 Task: Look for space in Khurja, India from 9th July, 2023 to 16th July, 2023 for 2 adults, 1 child in price range Rs.8000 to Rs.16000. Place can be entire place with 2 bedrooms having 2 beds and 1 bathroom. Property type can be house, flat, guest house. Booking option can be shelf check-in. Required host language is English.
Action: Mouse moved to (439, 80)
Screenshot: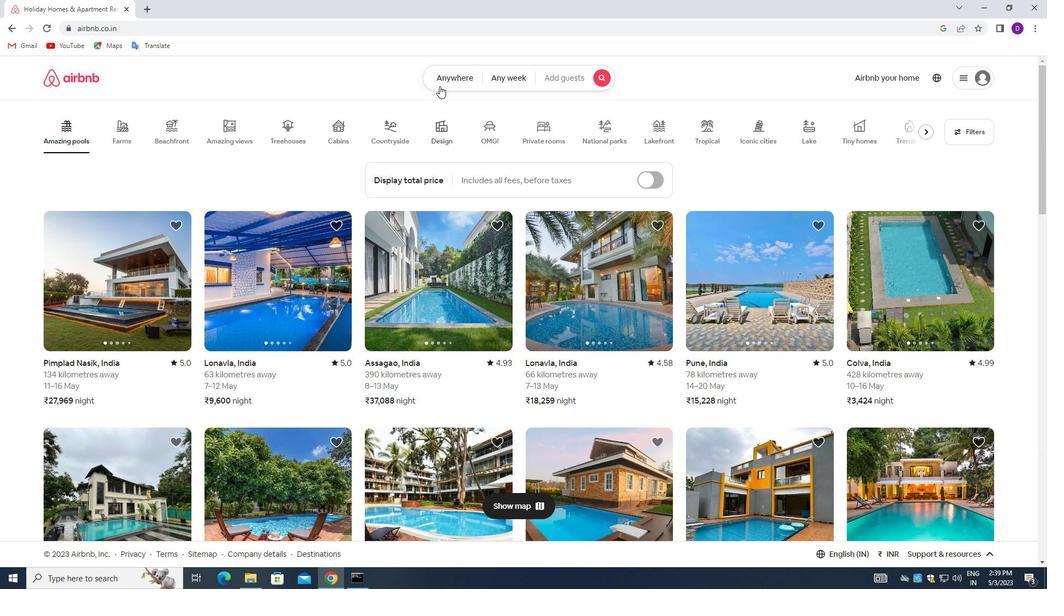 
Action: Mouse pressed left at (439, 80)
Screenshot: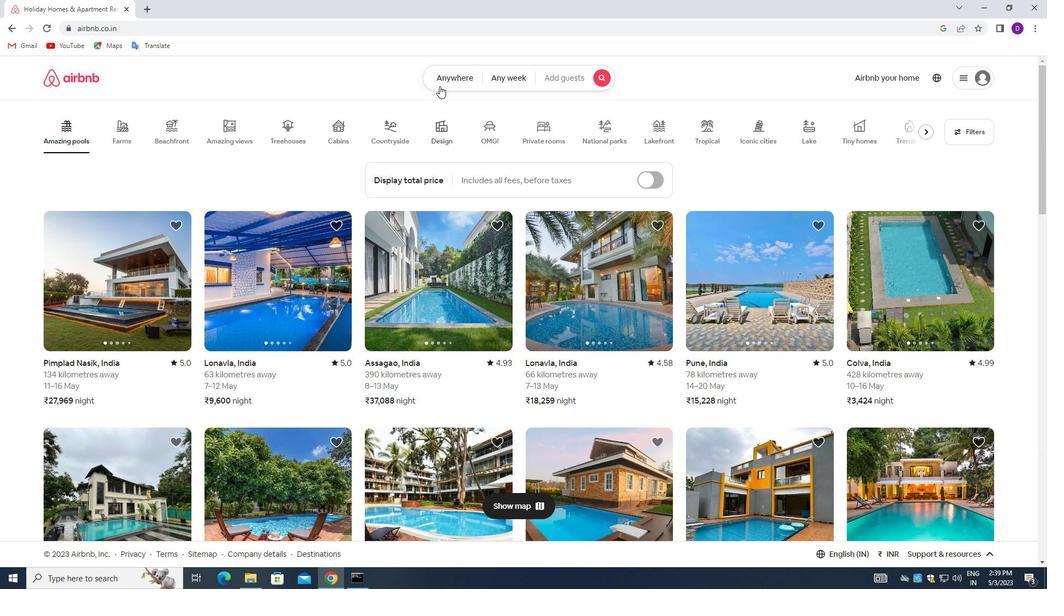 
Action: Mouse moved to (346, 124)
Screenshot: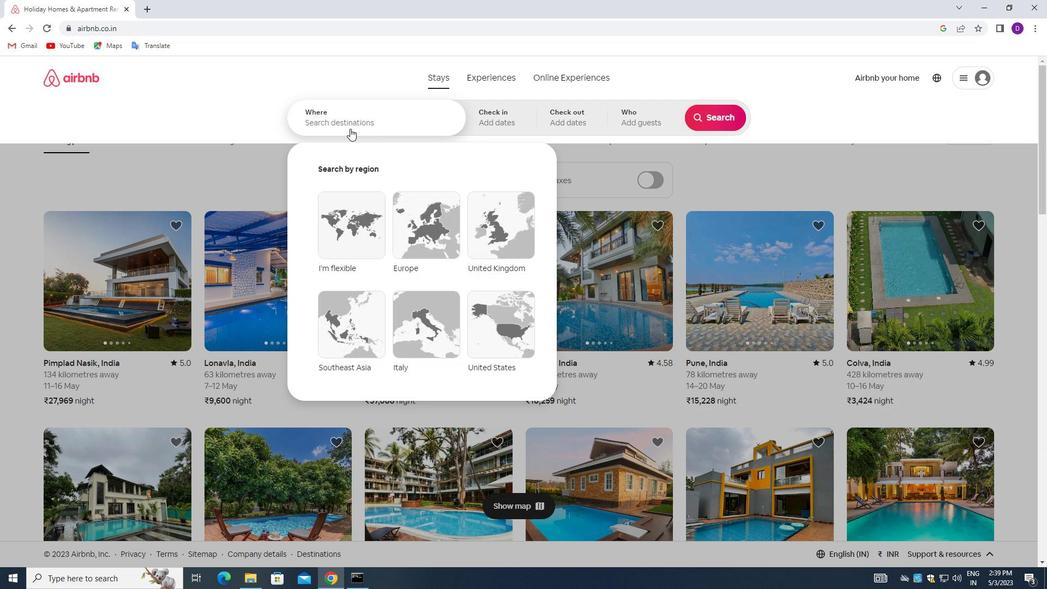 
Action: Mouse pressed left at (346, 124)
Screenshot: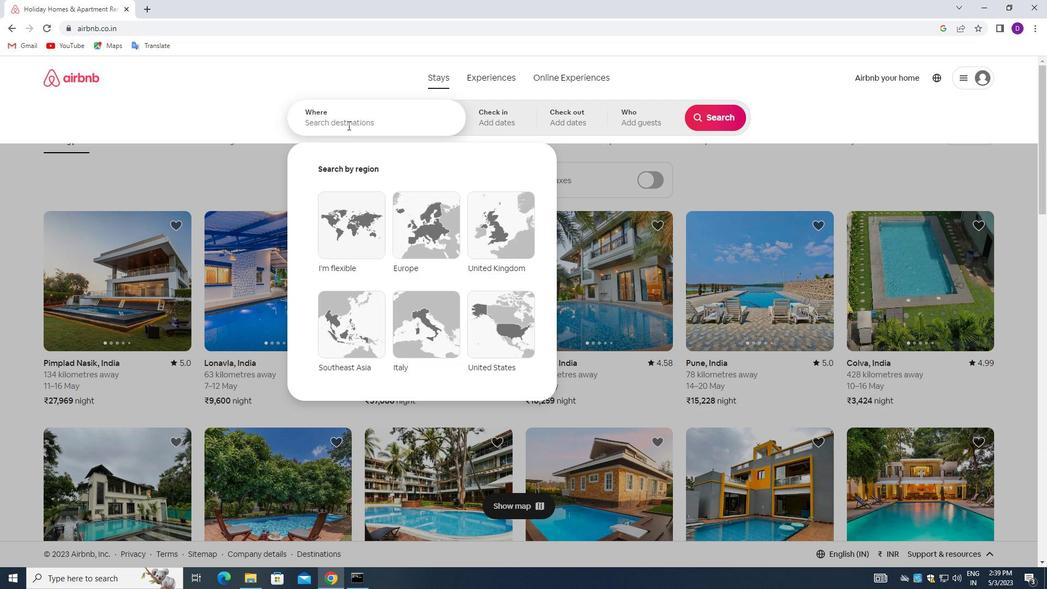 
Action: Mouse moved to (250, 111)
Screenshot: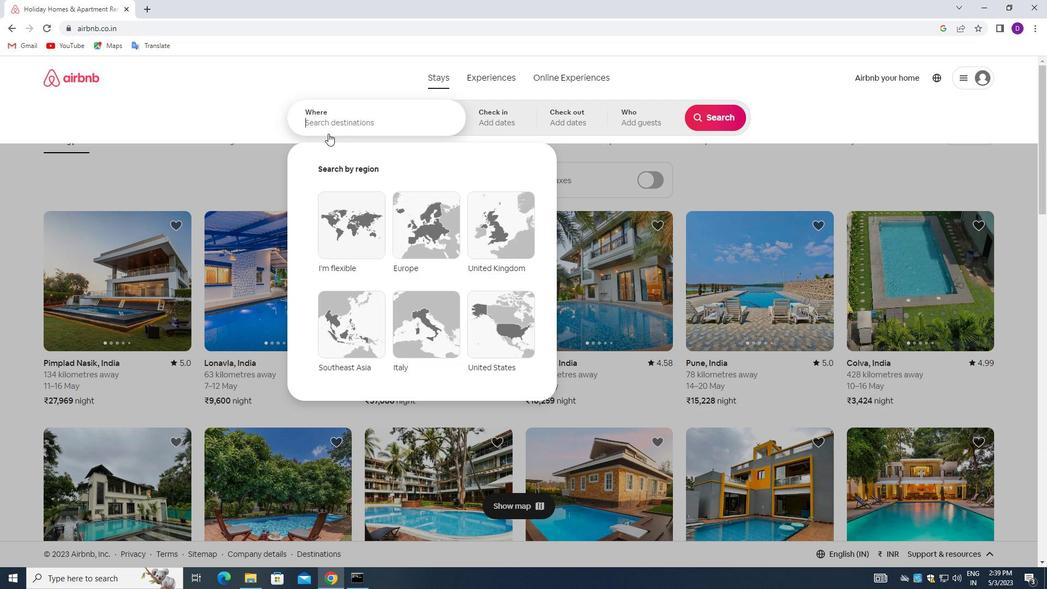 
Action: Key pressed <Key.shift>KHURJA,<Key.space><Key.shift>INDIA<Key.enter>
Screenshot: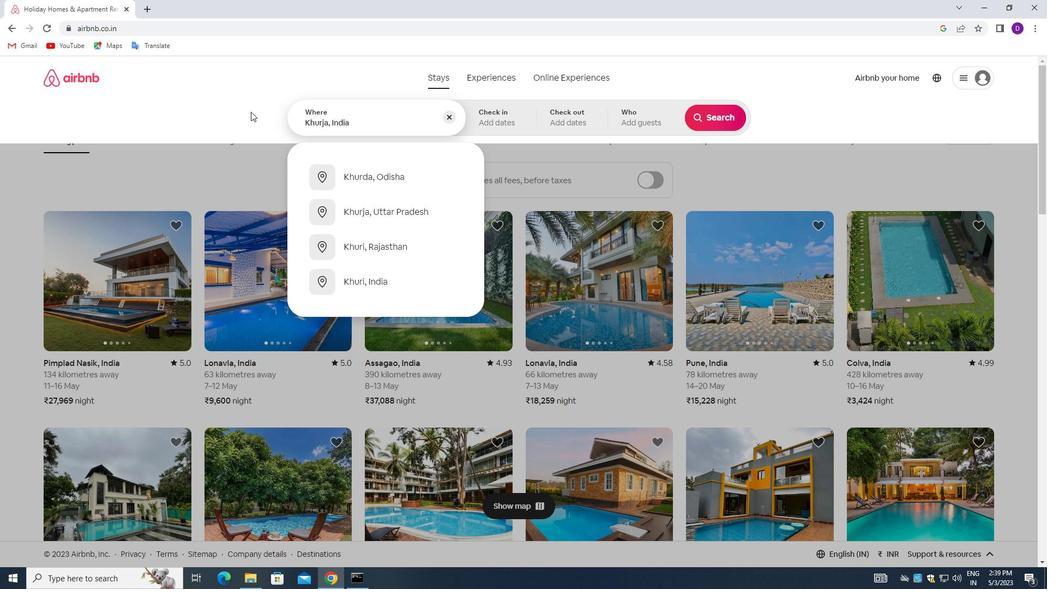 
Action: Mouse moved to (714, 202)
Screenshot: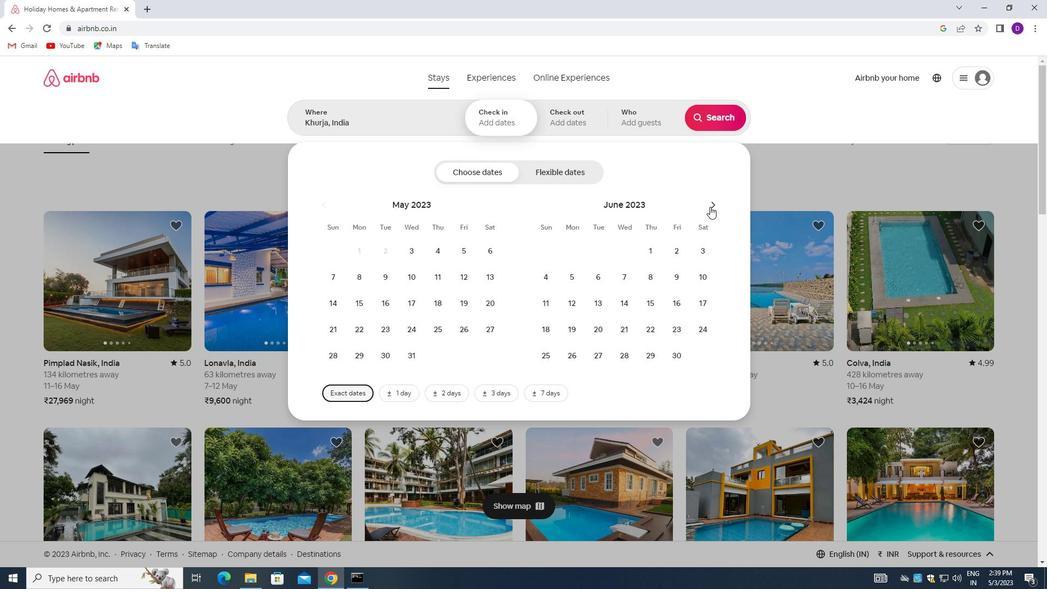 
Action: Mouse pressed left at (714, 202)
Screenshot: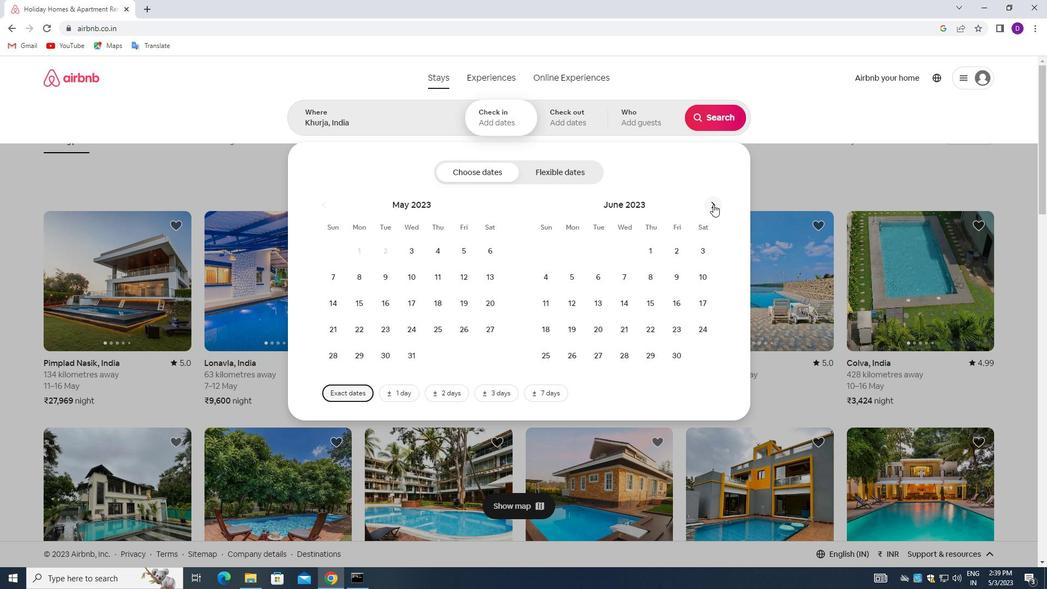 
Action: Mouse moved to (554, 301)
Screenshot: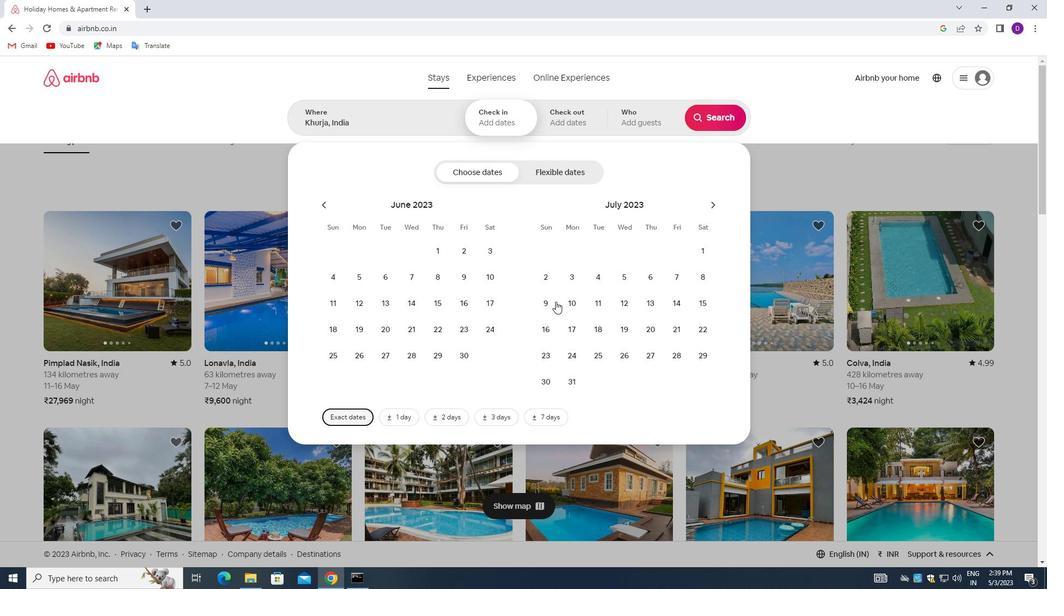 
Action: Mouse pressed left at (554, 301)
Screenshot: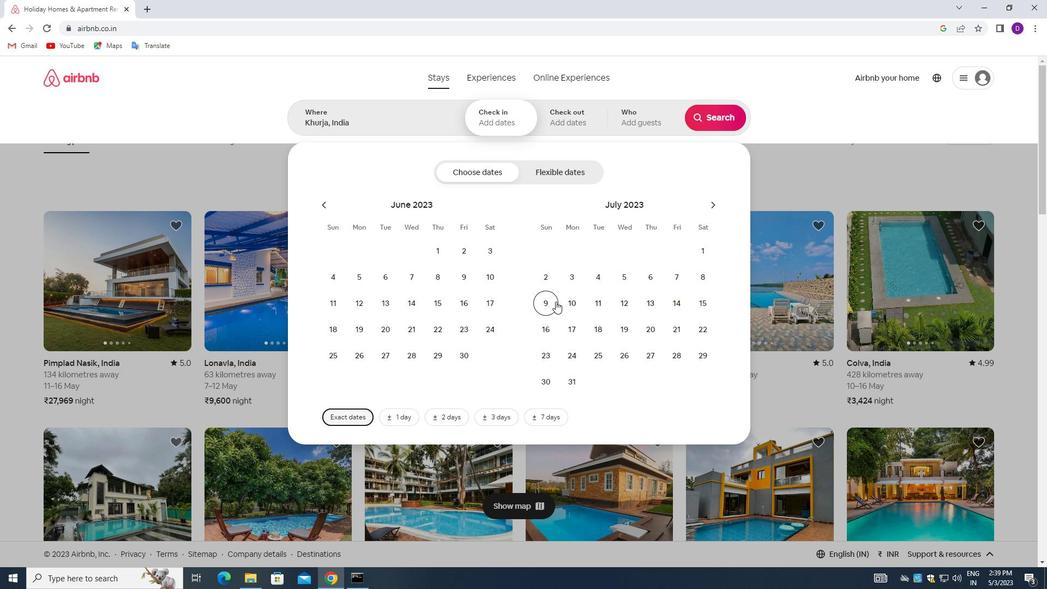 
Action: Mouse moved to (547, 328)
Screenshot: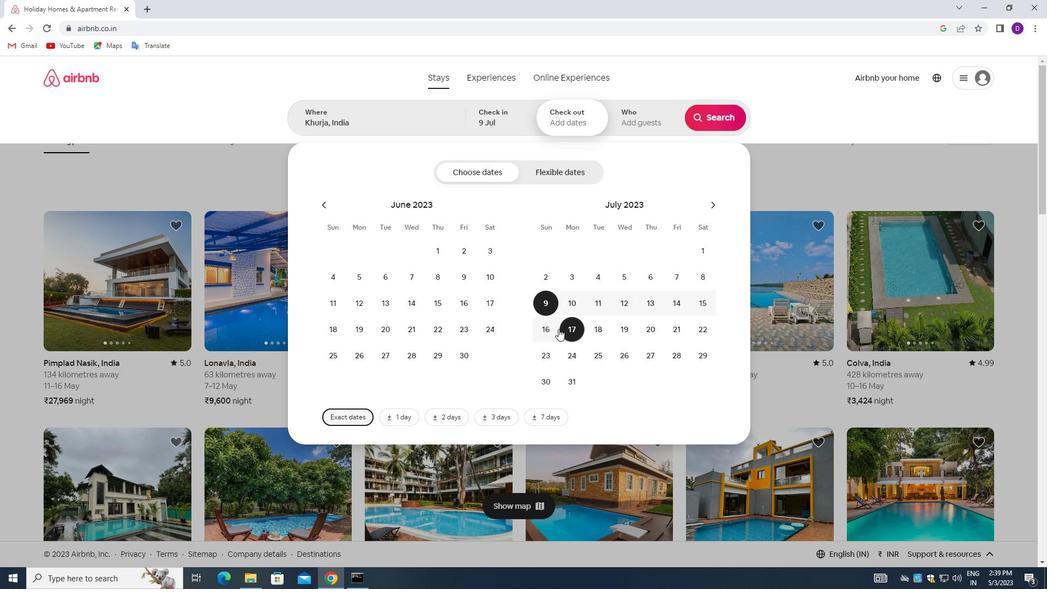 
Action: Mouse pressed left at (547, 328)
Screenshot: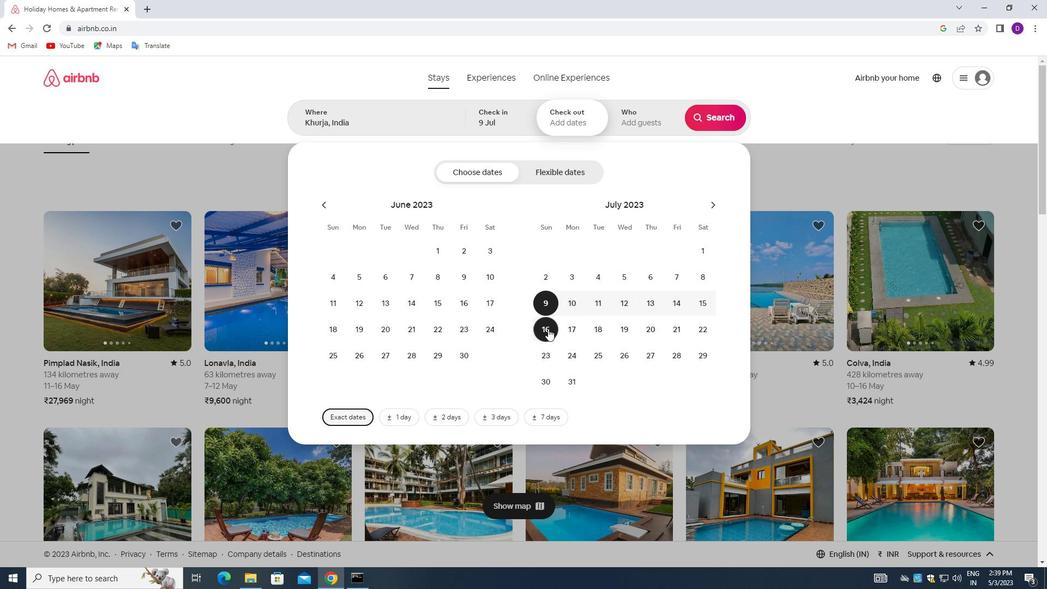 
Action: Mouse moved to (633, 118)
Screenshot: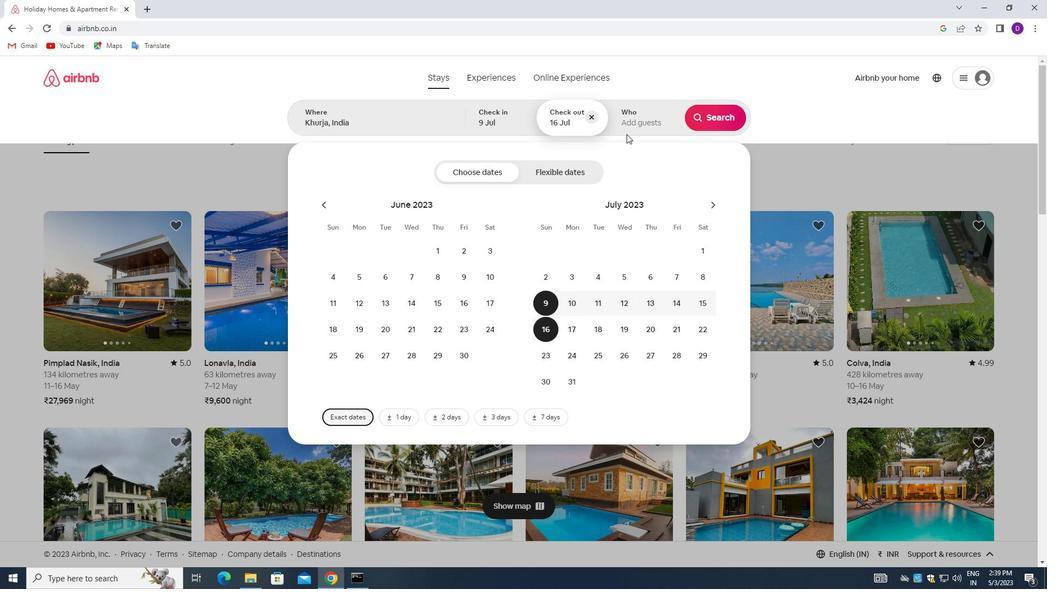 
Action: Mouse pressed left at (633, 118)
Screenshot: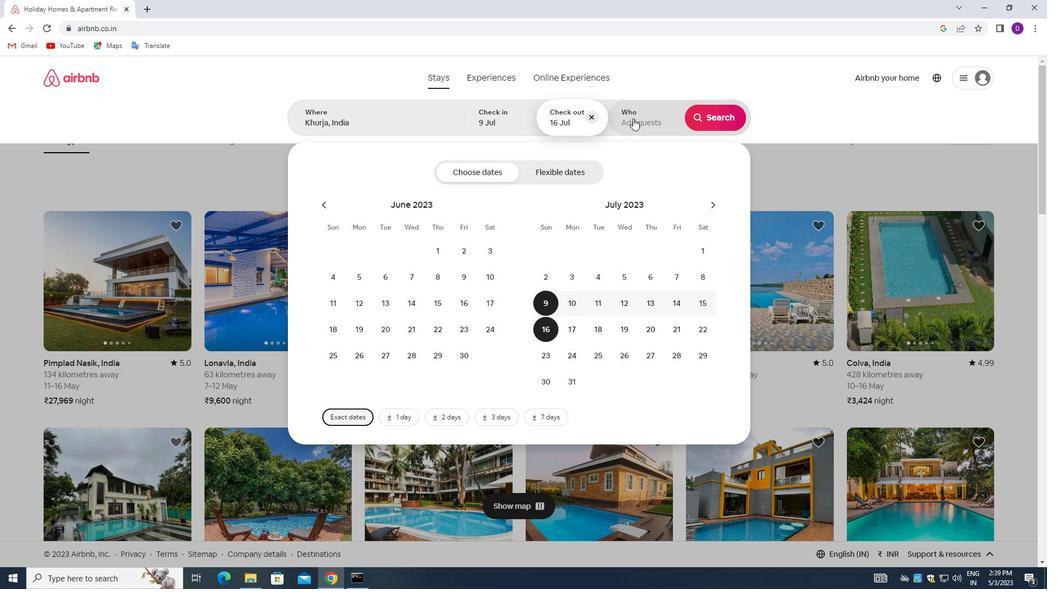 
Action: Mouse moved to (721, 169)
Screenshot: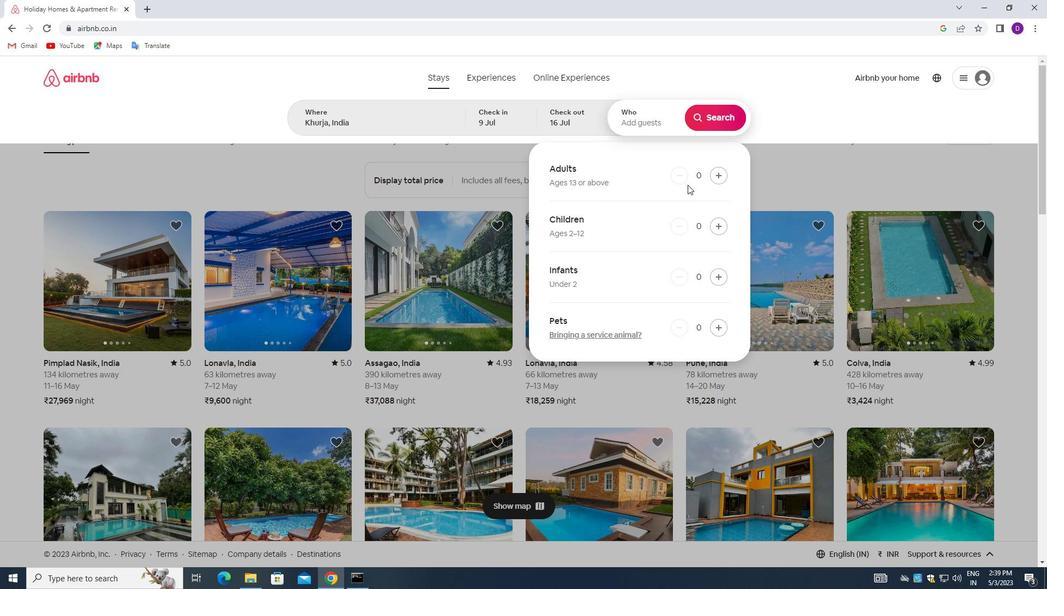 
Action: Mouse pressed left at (721, 169)
Screenshot: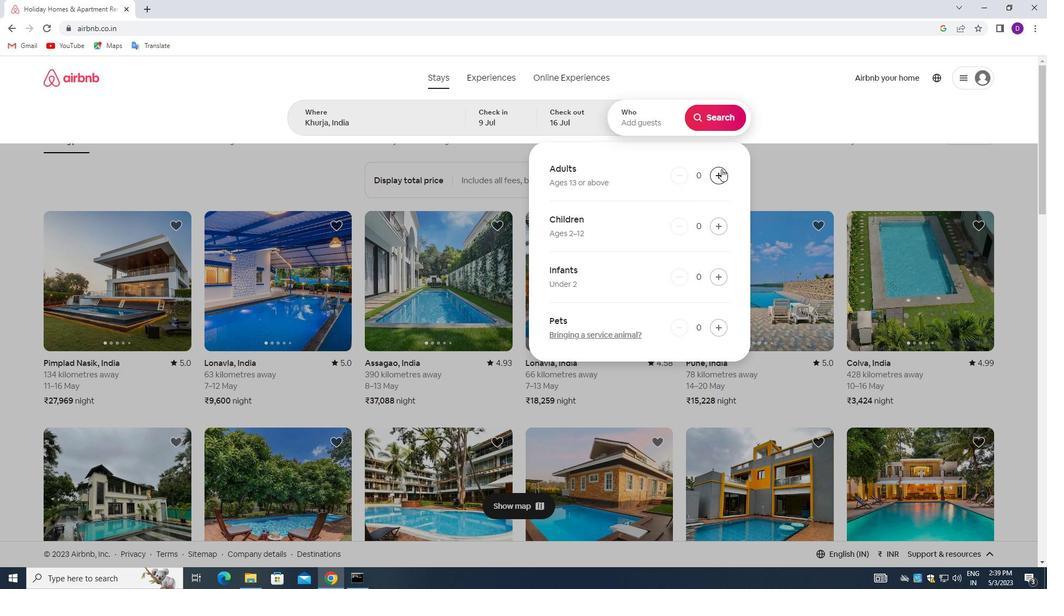 
Action: Mouse moved to (722, 169)
Screenshot: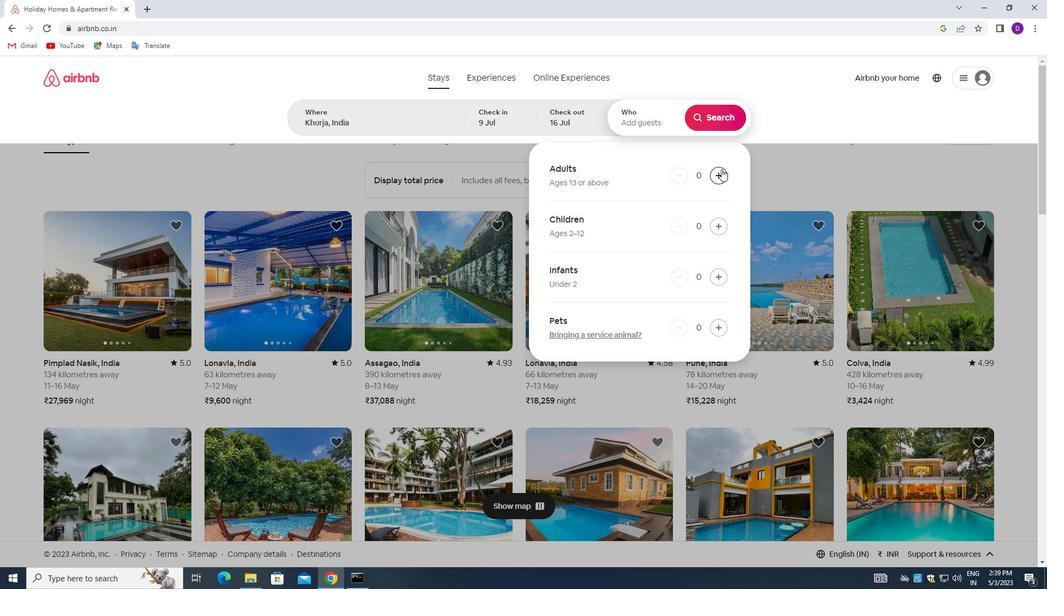 
Action: Mouse pressed left at (722, 169)
Screenshot: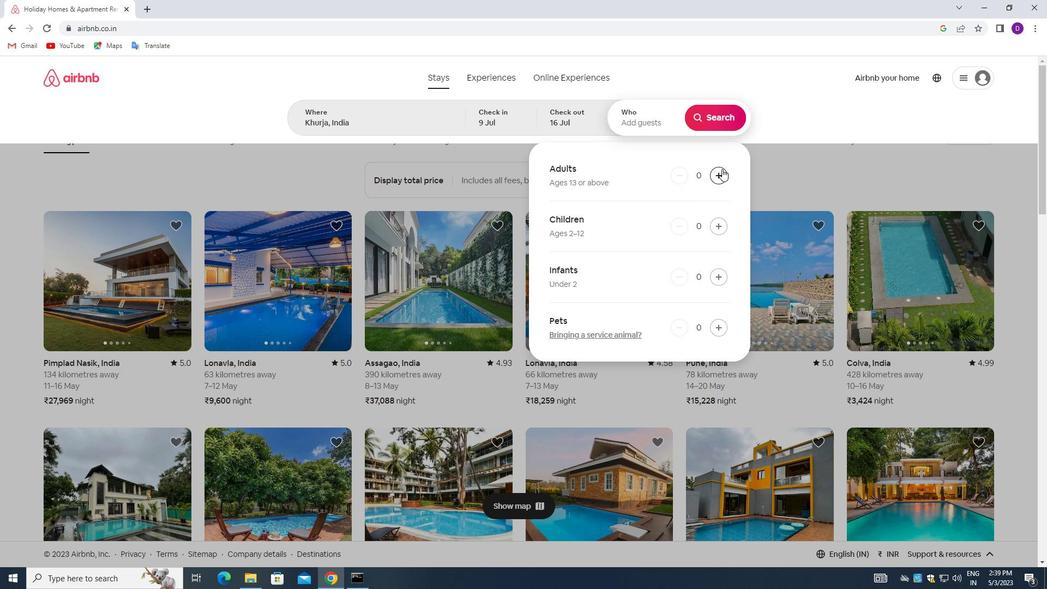 
Action: Mouse moved to (719, 222)
Screenshot: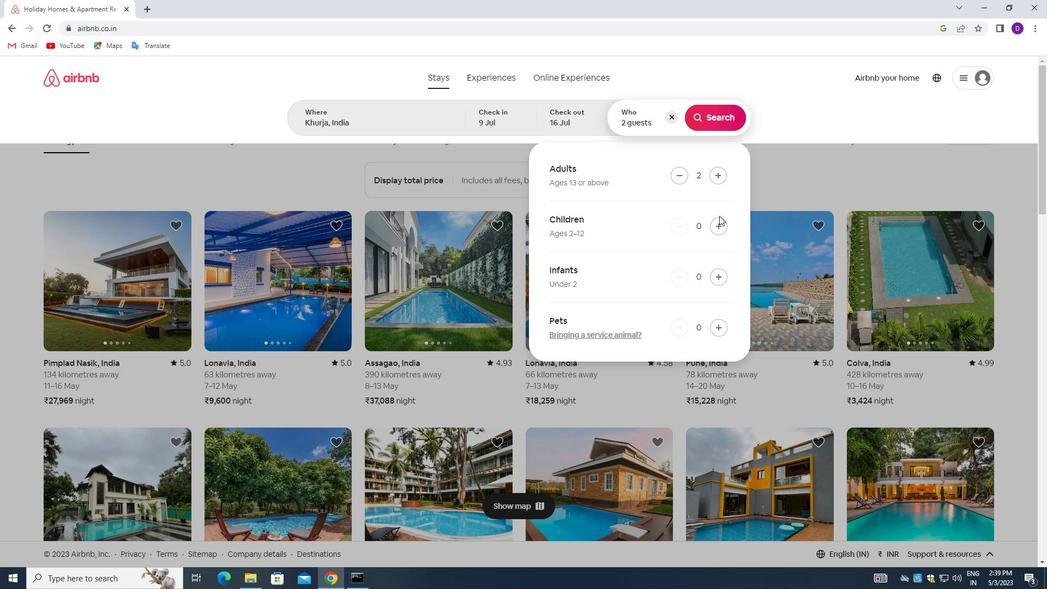 
Action: Mouse pressed left at (719, 222)
Screenshot: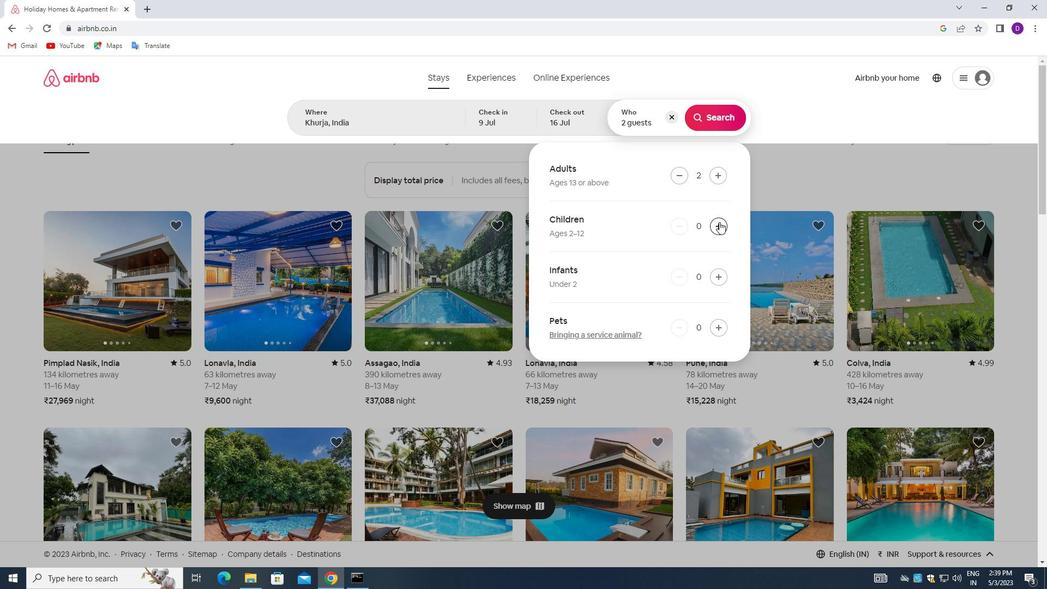 
Action: Mouse moved to (705, 118)
Screenshot: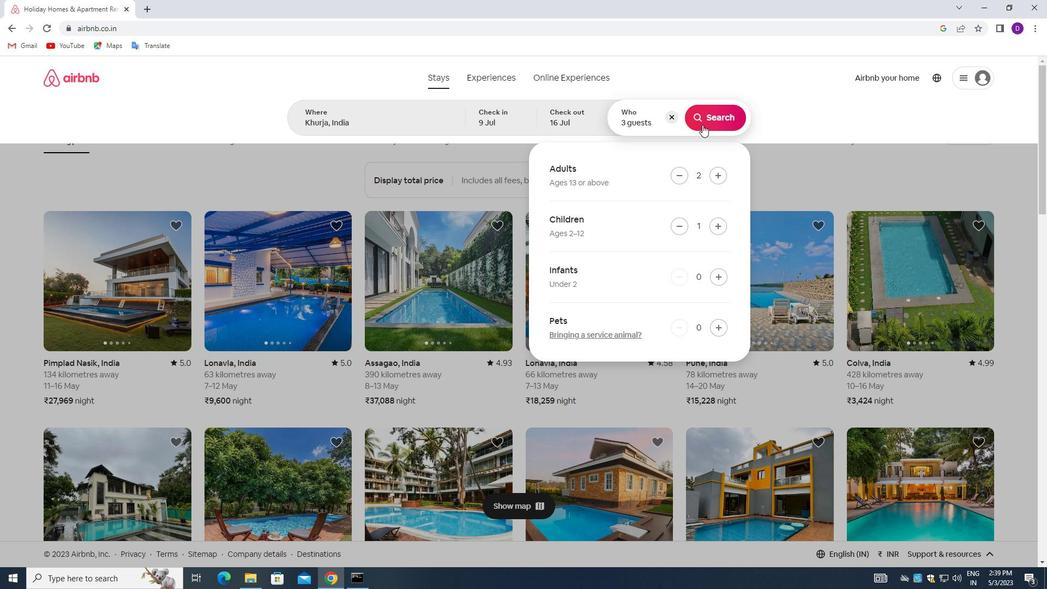 
Action: Mouse pressed left at (705, 118)
Screenshot: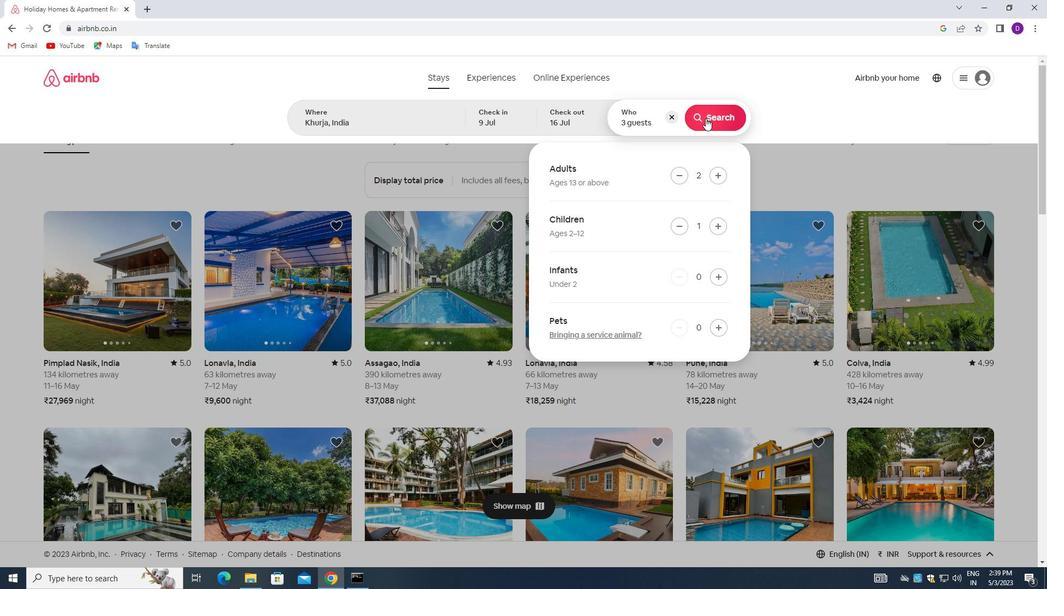 
Action: Mouse moved to (989, 123)
Screenshot: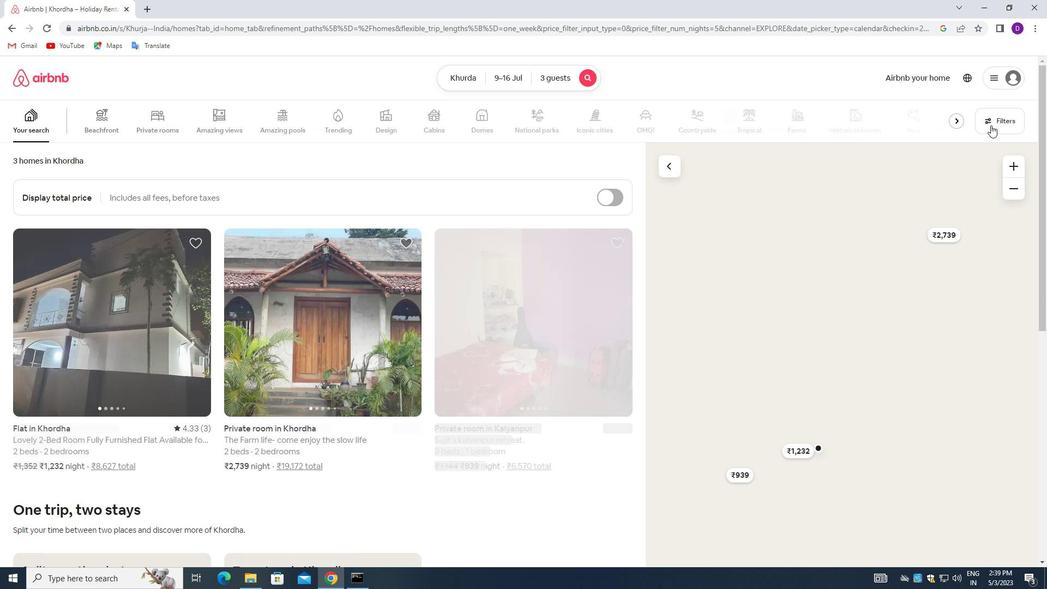 
Action: Mouse pressed left at (989, 123)
Screenshot: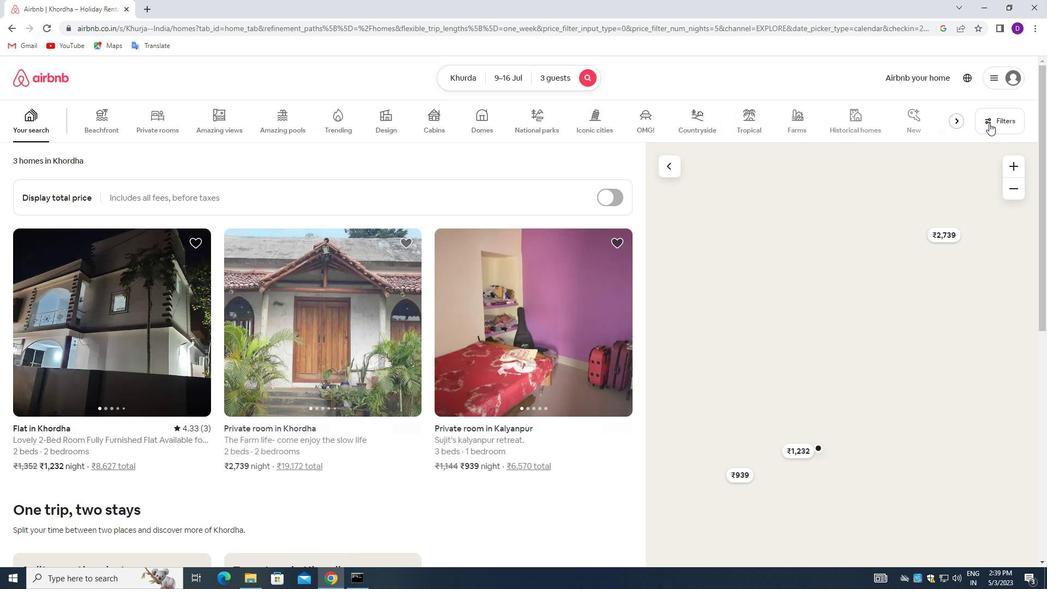 
Action: Mouse moved to (392, 259)
Screenshot: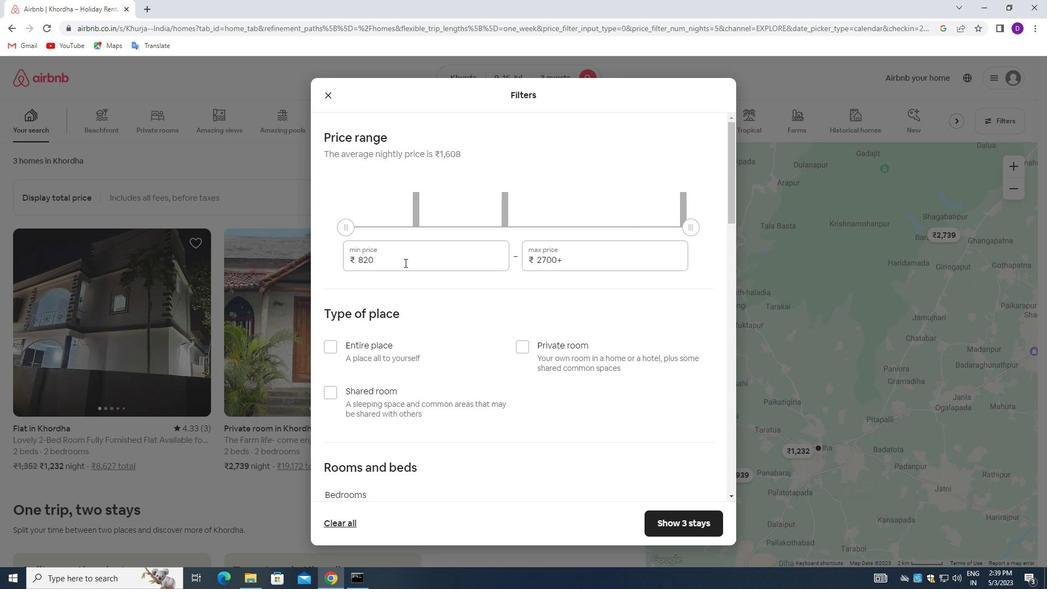 
Action: Mouse pressed left at (392, 259)
Screenshot: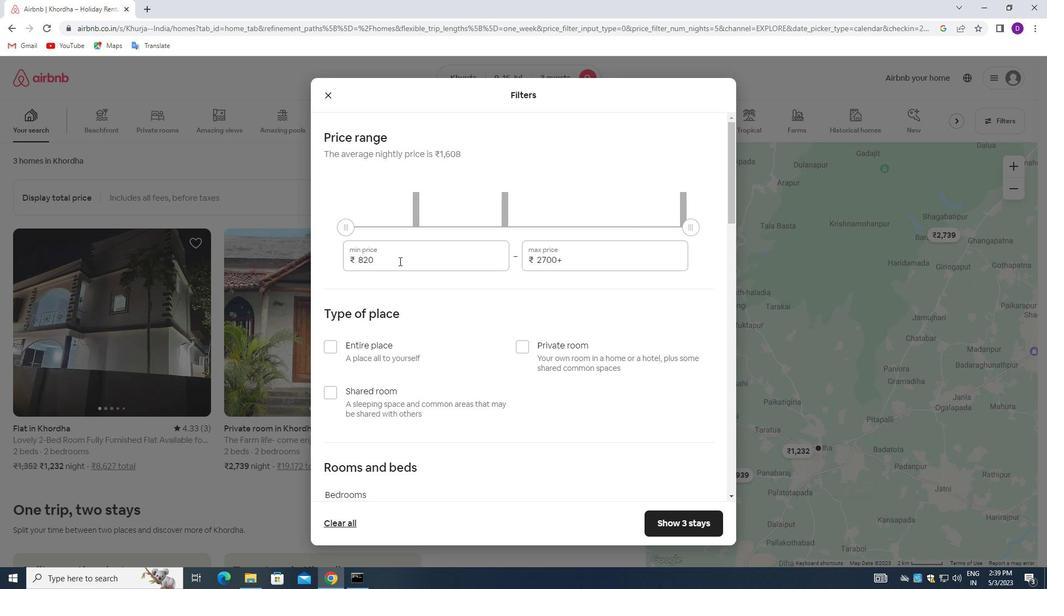 
Action: Mouse pressed left at (392, 259)
Screenshot: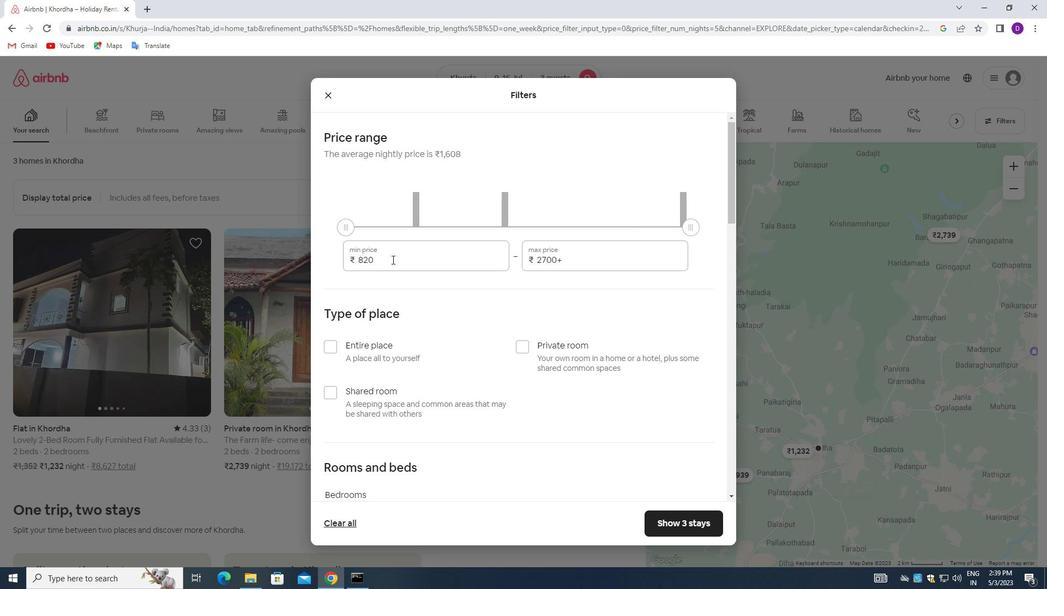 
Action: Key pressed 8000<Key.tab>16000
Screenshot: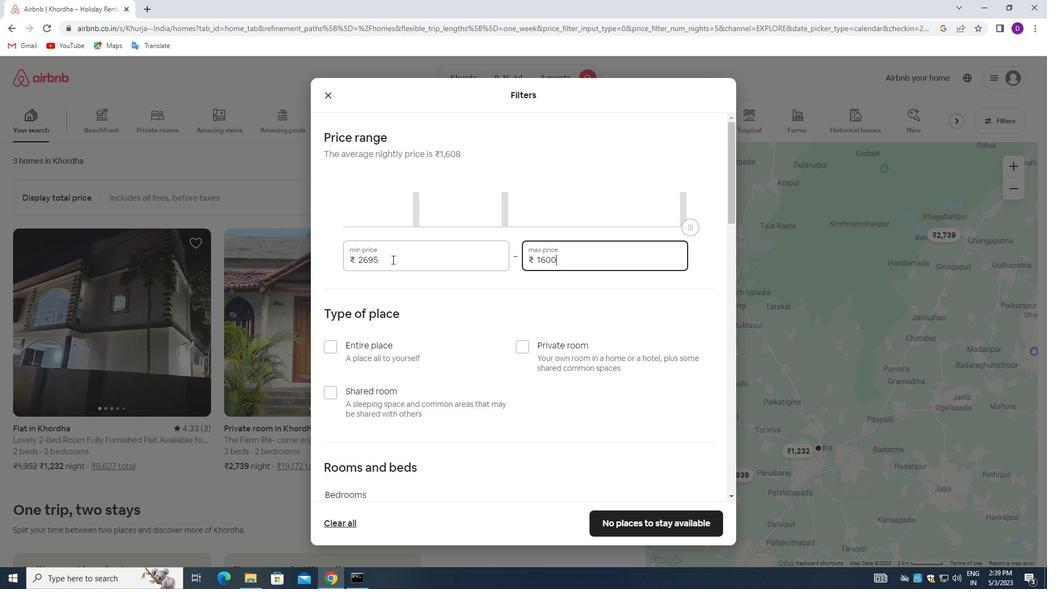 
Action: Mouse moved to (469, 341)
Screenshot: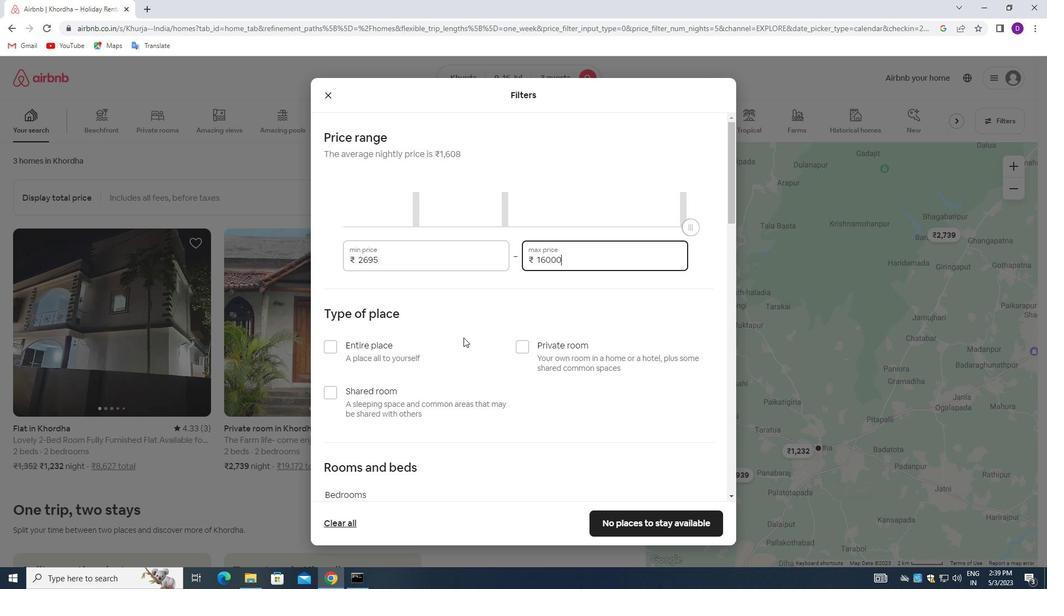 
Action: Mouse scrolled (469, 340) with delta (0, 0)
Screenshot: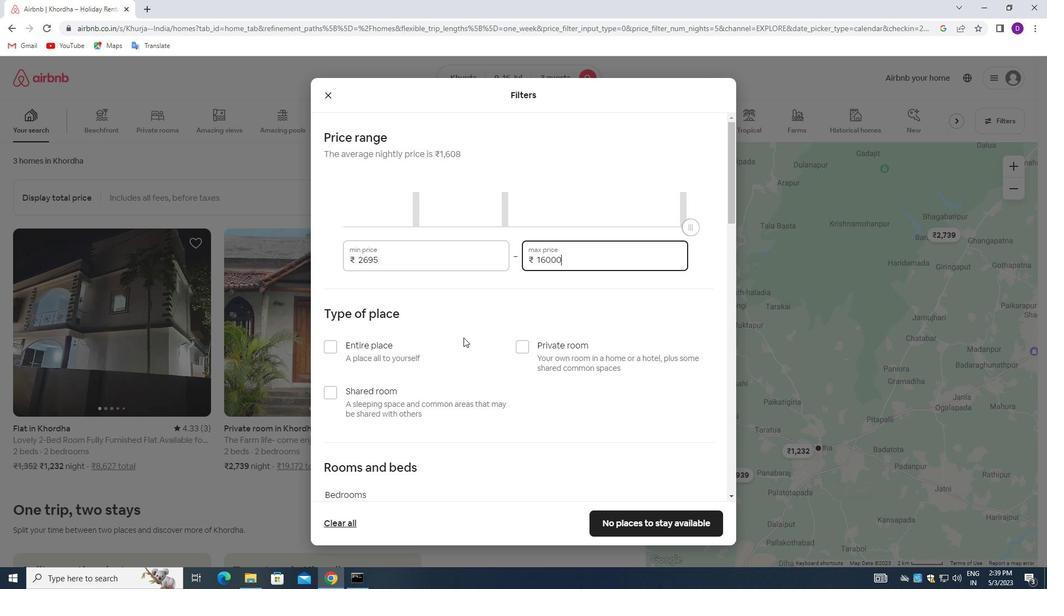 
Action: Mouse scrolled (469, 340) with delta (0, 0)
Screenshot: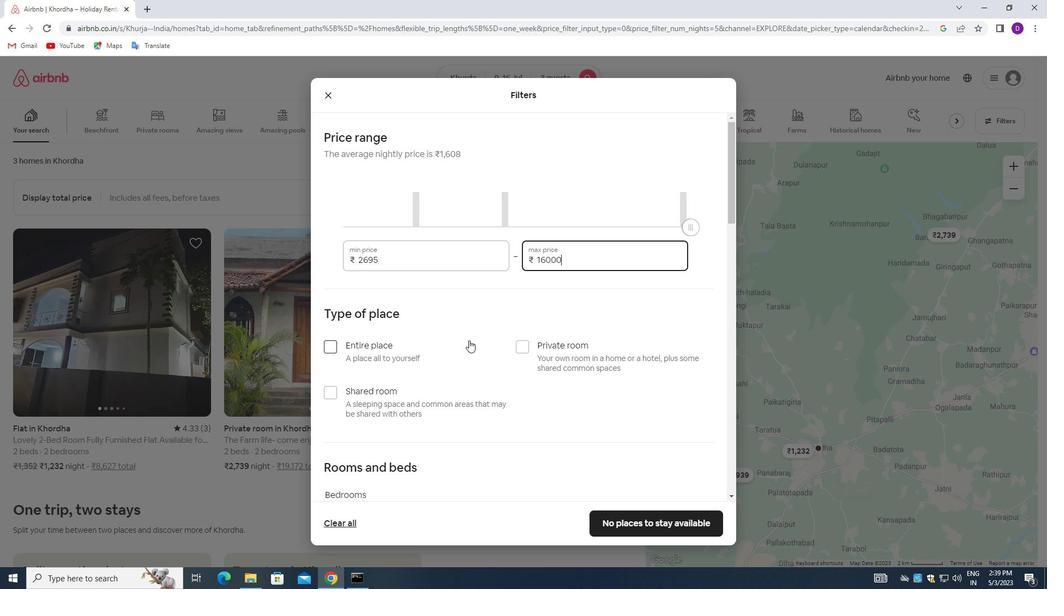 
Action: Mouse moved to (330, 239)
Screenshot: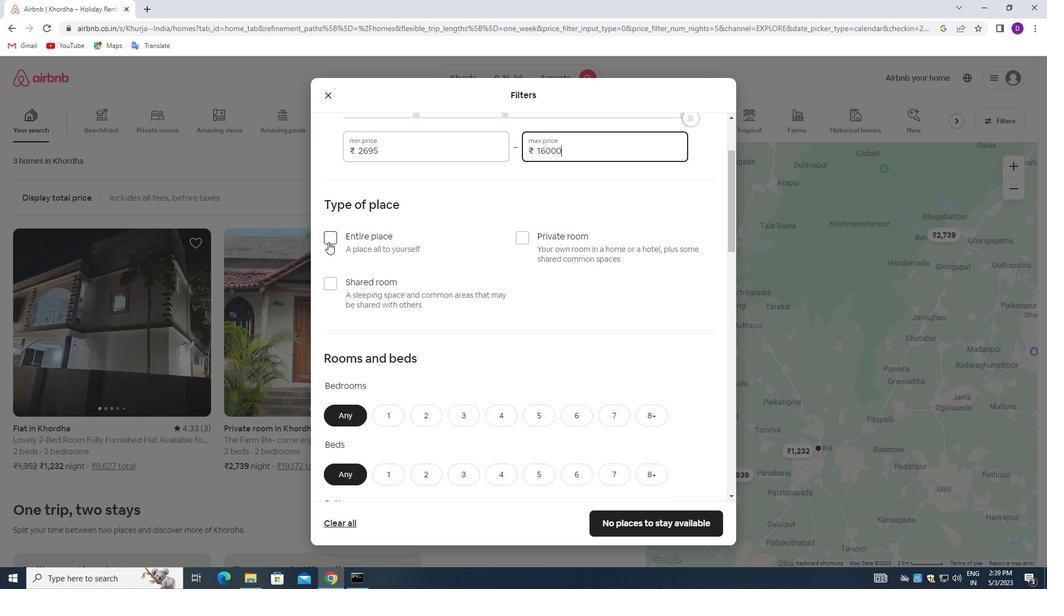 
Action: Mouse pressed left at (330, 239)
Screenshot: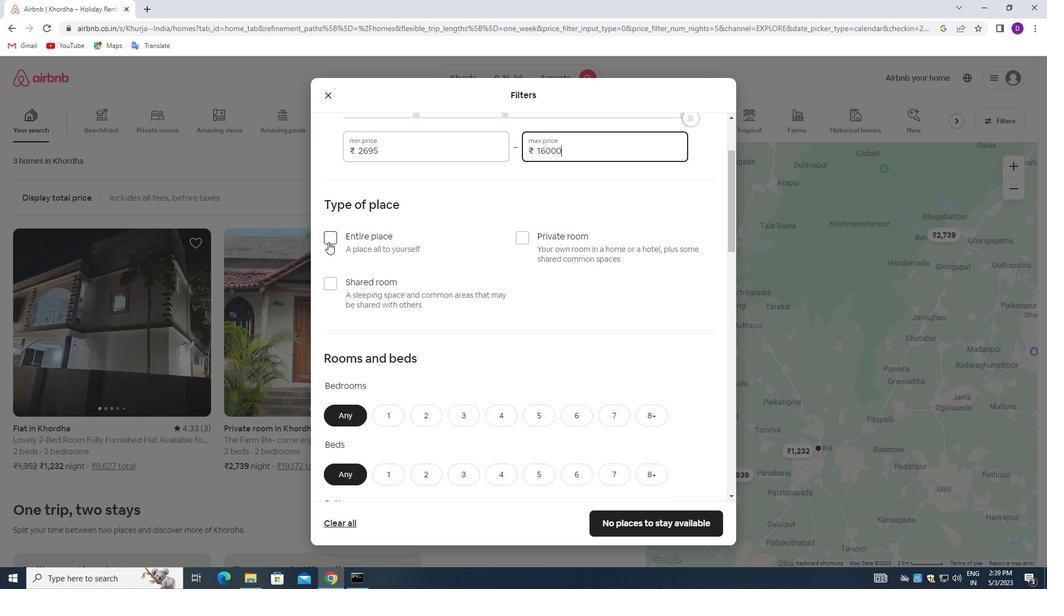 
Action: Mouse moved to (452, 318)
Screenshot: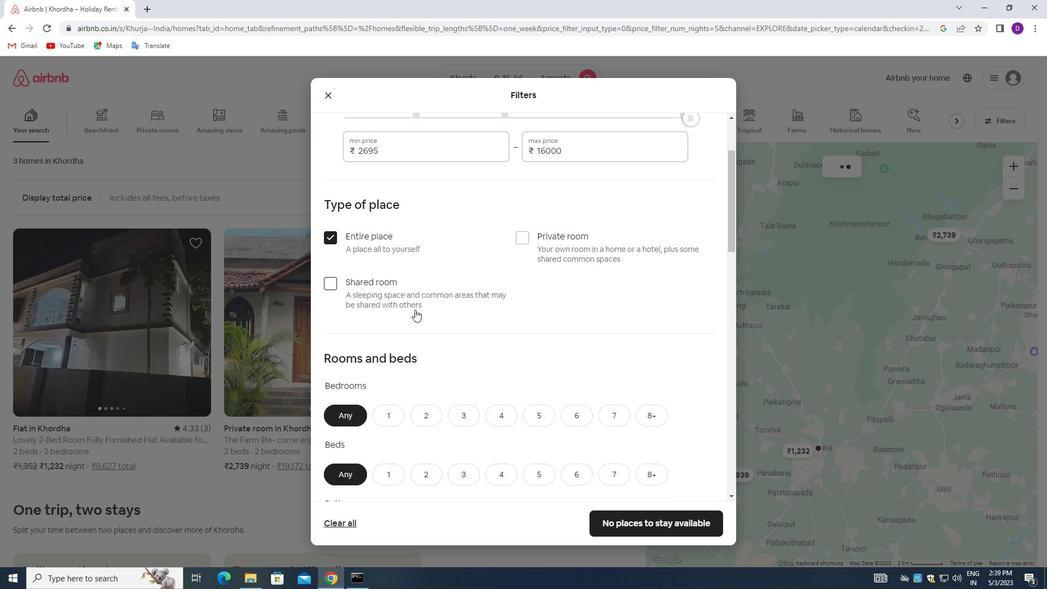 
Action: Mouse scrolled (452, 318) with delta (0, 0)
Screenshot: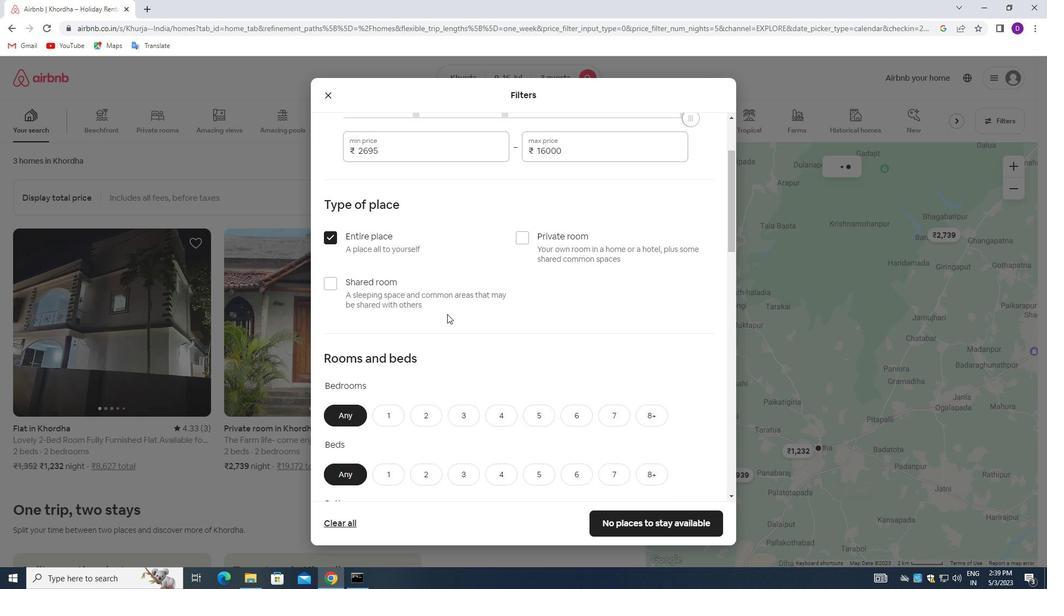 
Action: Mouse moved to (452, 320)
Screenshot: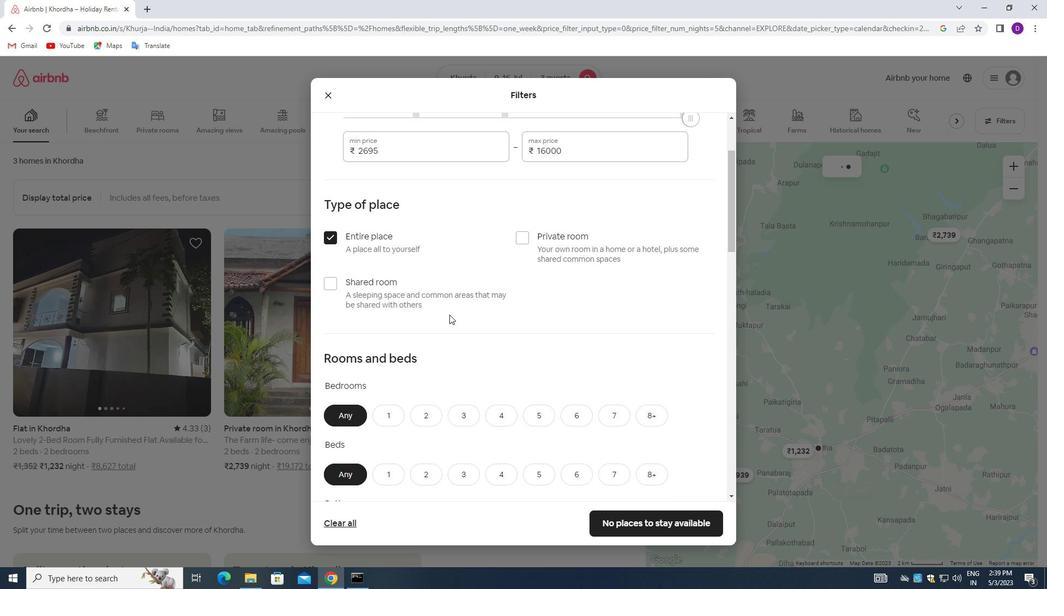 
Action: Mouse scrolled (452, 320) with delta (0, 0)
Screenshot: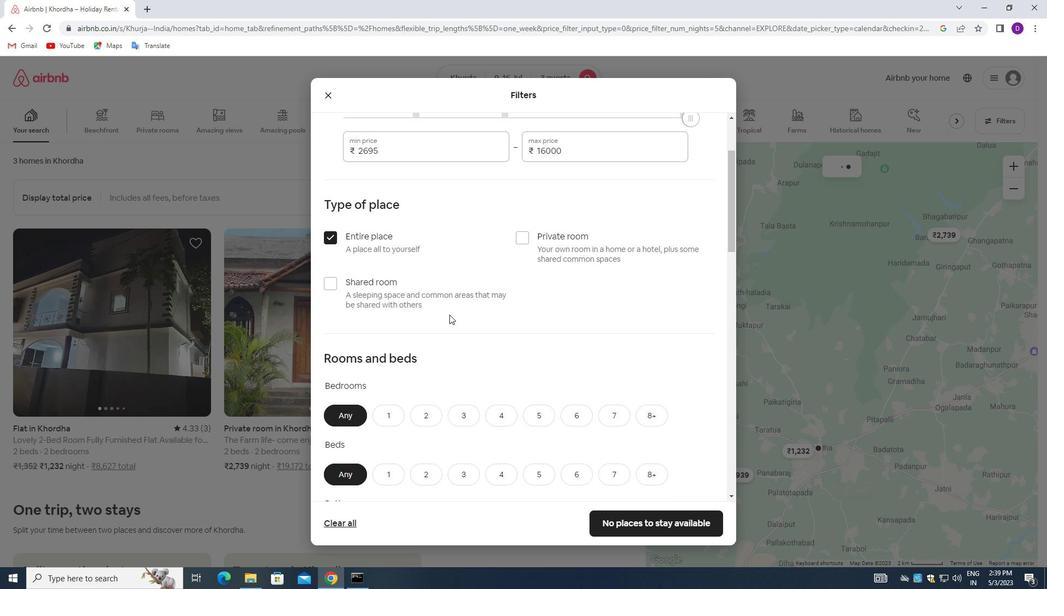 
Action: Mouse moved to (431, 307)
Screenshot: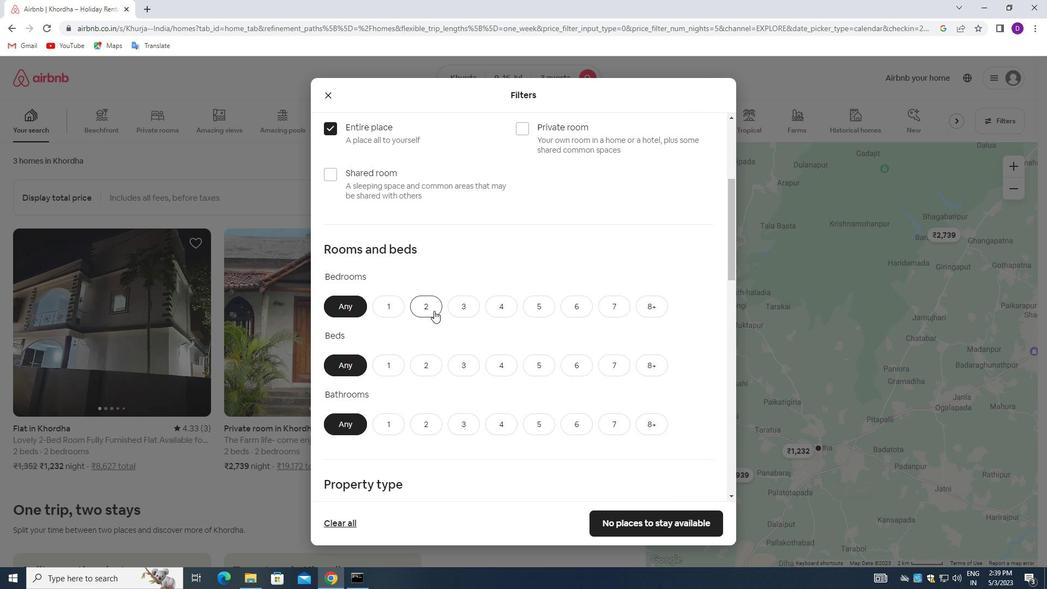
Action: Mouse pressed left at (431, 307)
Screenshot: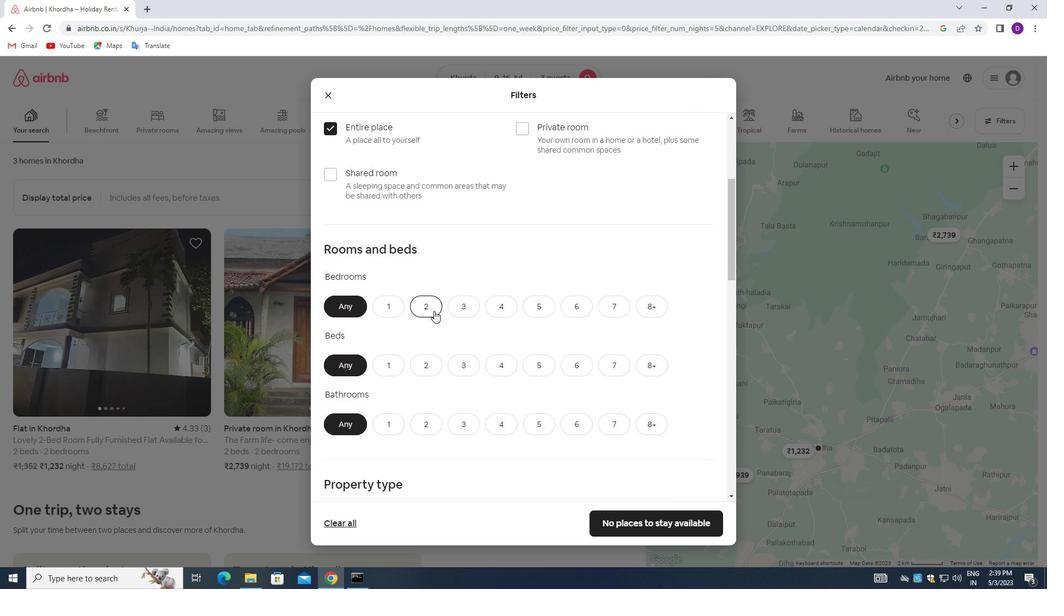 
Action: Mouse moved to (431, 363)
Screenshot: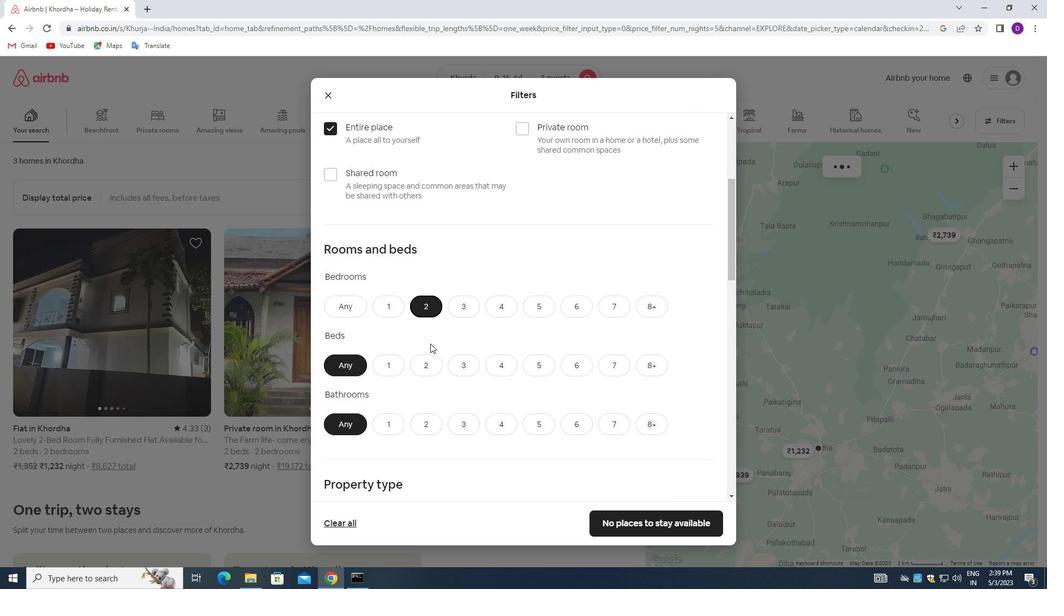 
Action: Mouse pressed left at (431, 363)
Screenshot: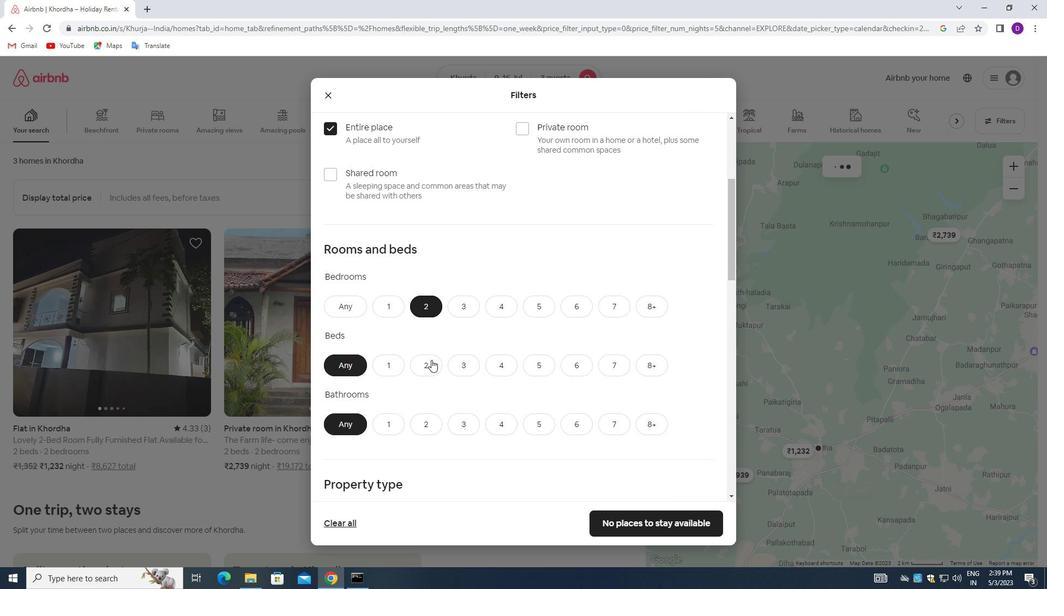 
Action: Mouse moved to (391, 428)
Screenshot: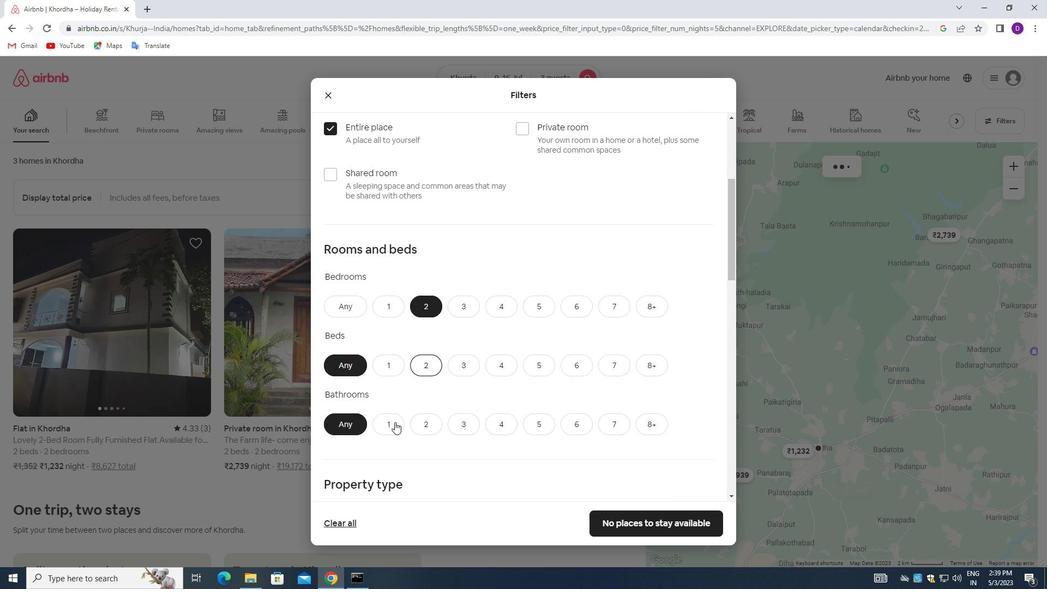 
Action: Mouse pressed left at (391, 428)
Screenshot: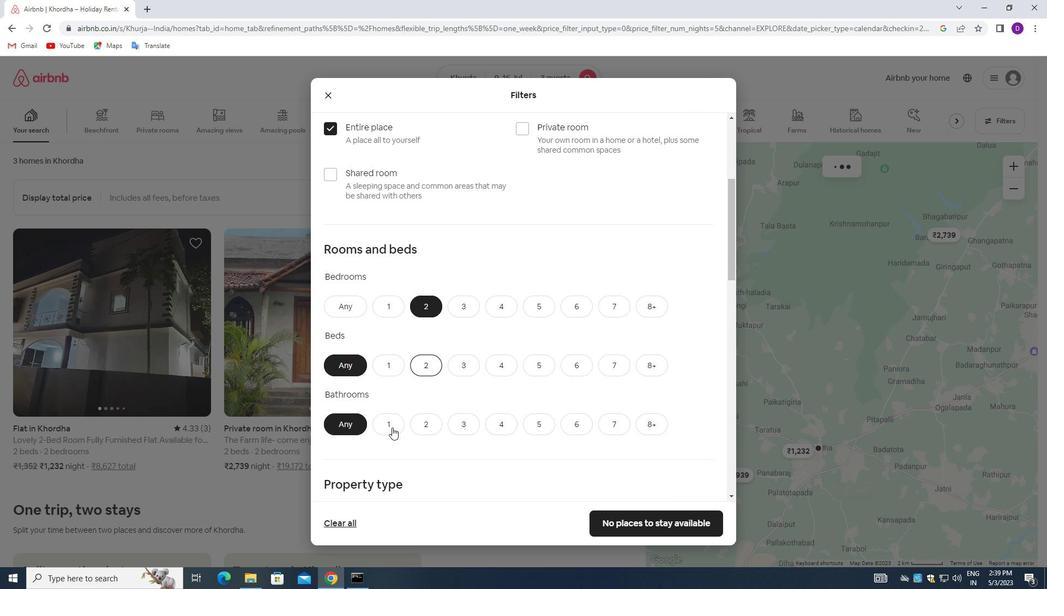 
Action: Mouse moved to (437, 391)
Screenshot: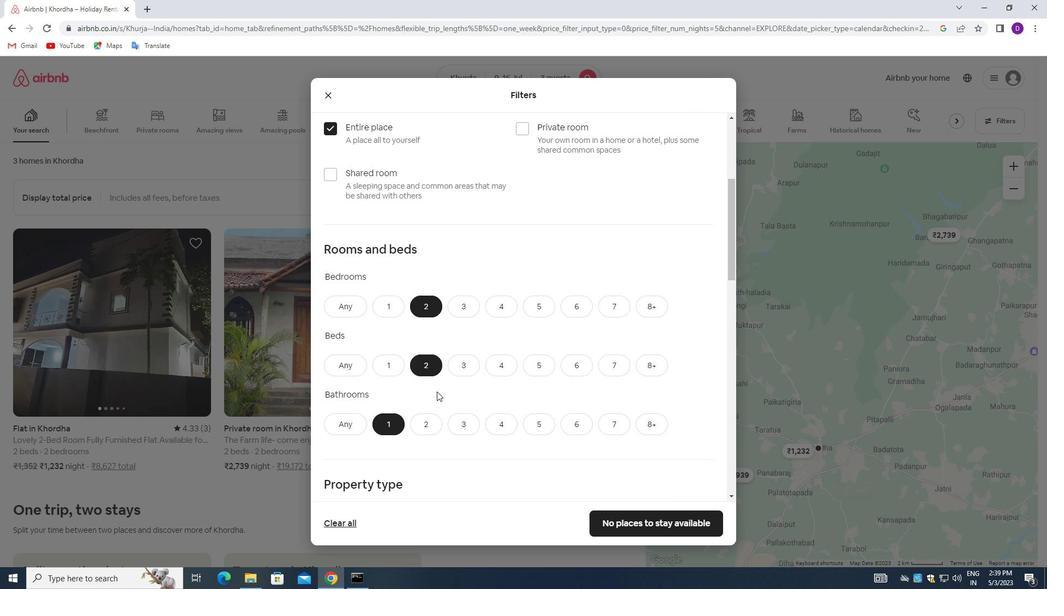 
Action: Mouse scrolled (437, 391) with delta (0, 0)
Screenshot: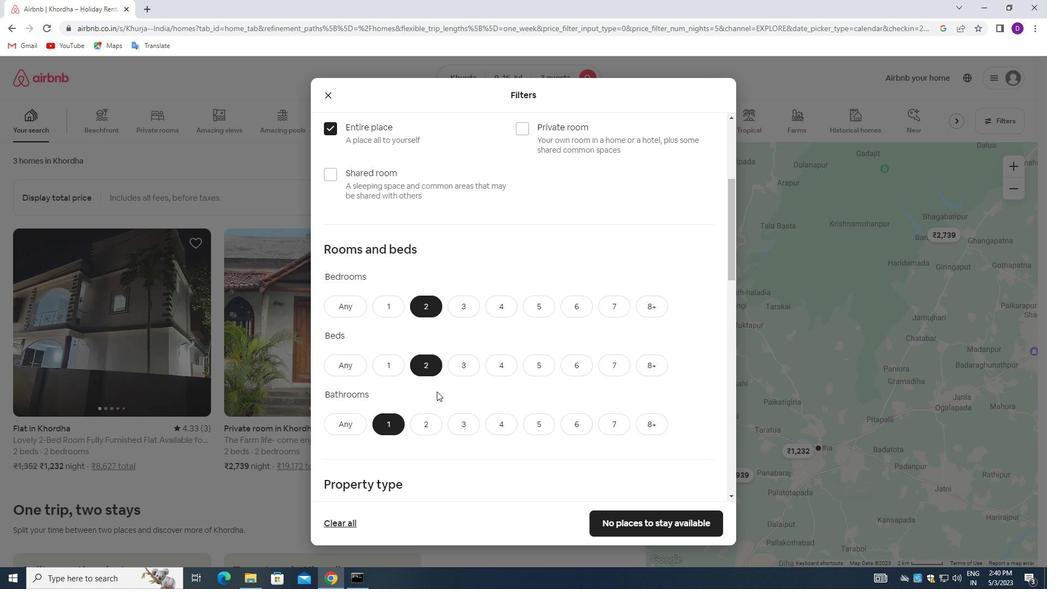 
Action: Mouse scrolled (437, 391) with delta (0, 0)
Screenshot: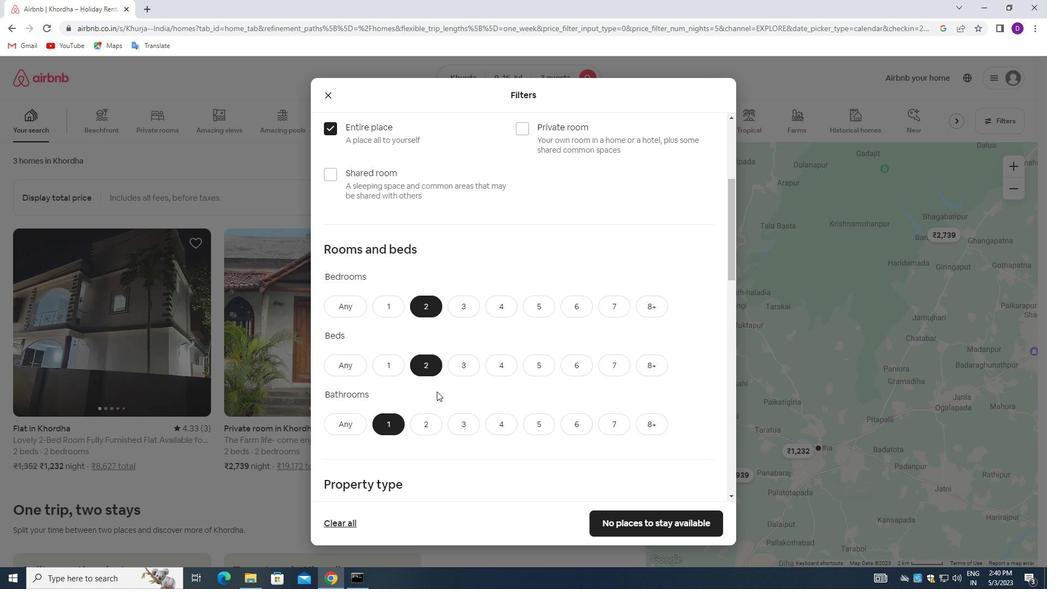 
Action: Mouse scrolled (437, 391) with delta (0, 0)
Screenshot: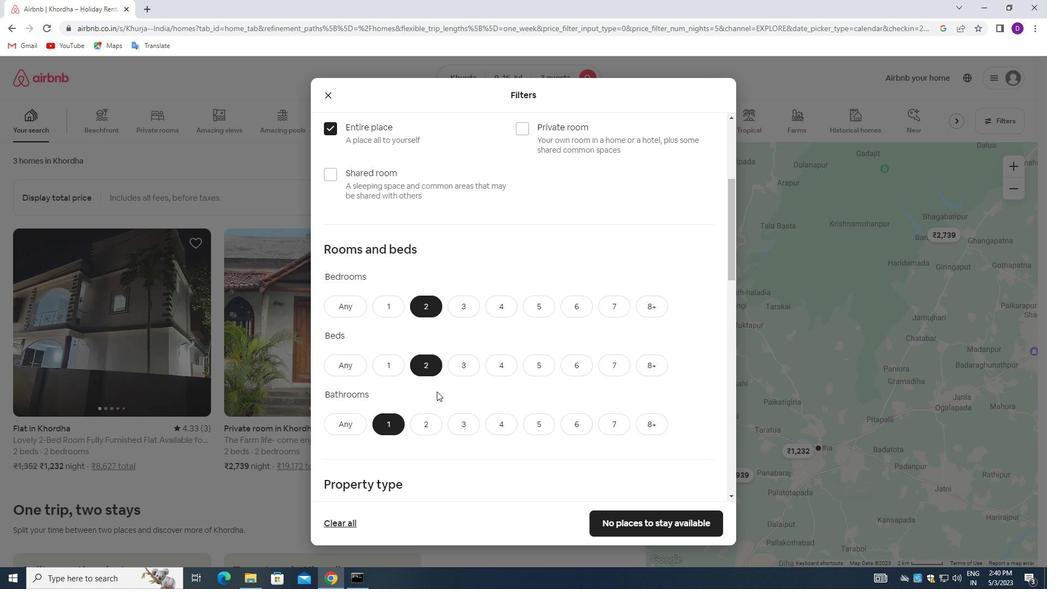 
Action: Mouse scrolled (437, 391) with delta (0, 0)
Screenshot: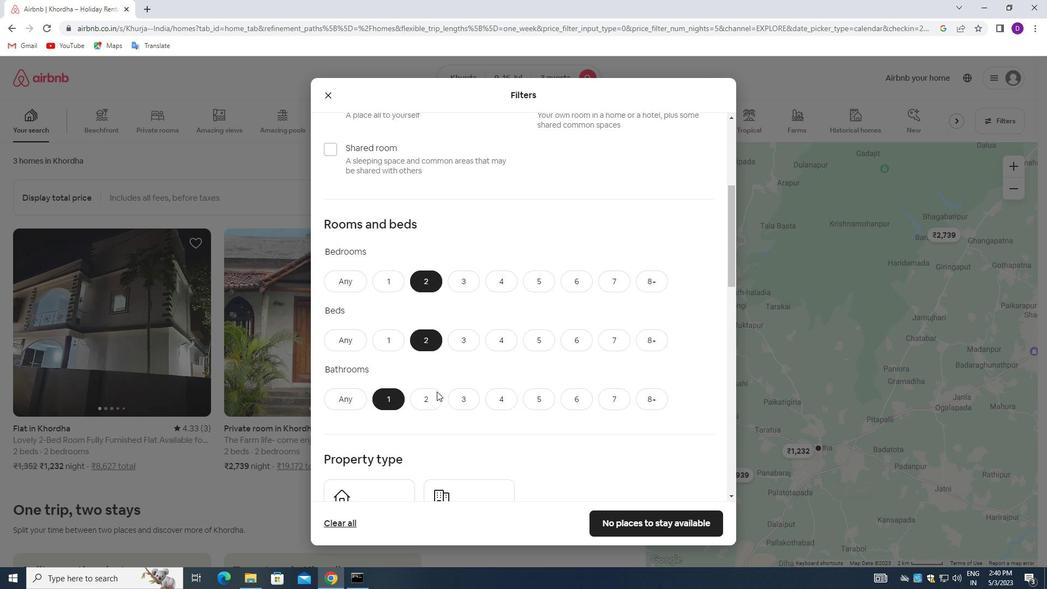 
Action: Mouse moved to (385, 328)
Screenshot: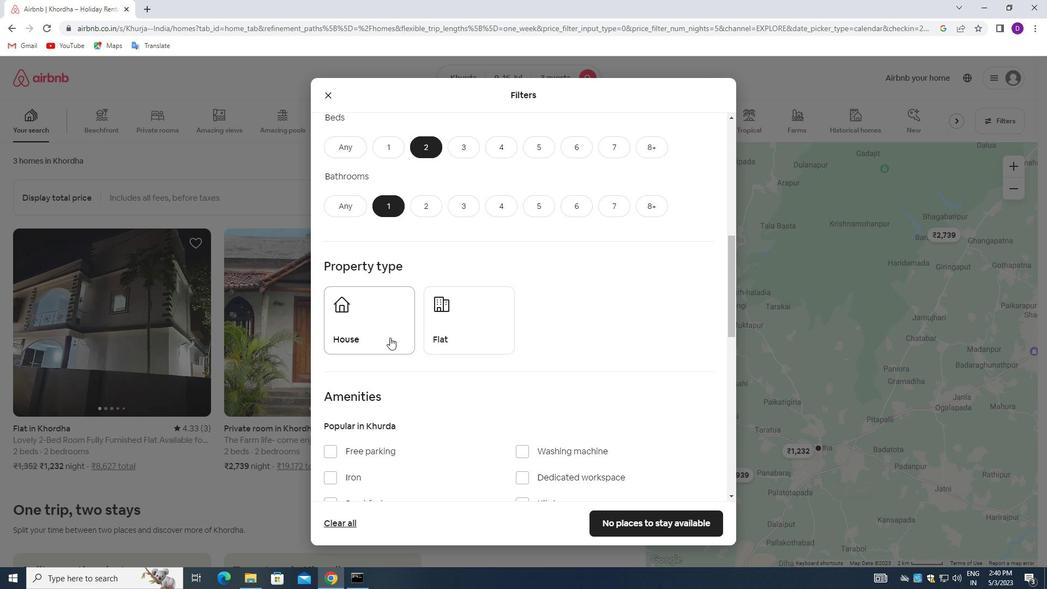 
Action: Mouse pressed left at (385, 328)
Screenshot: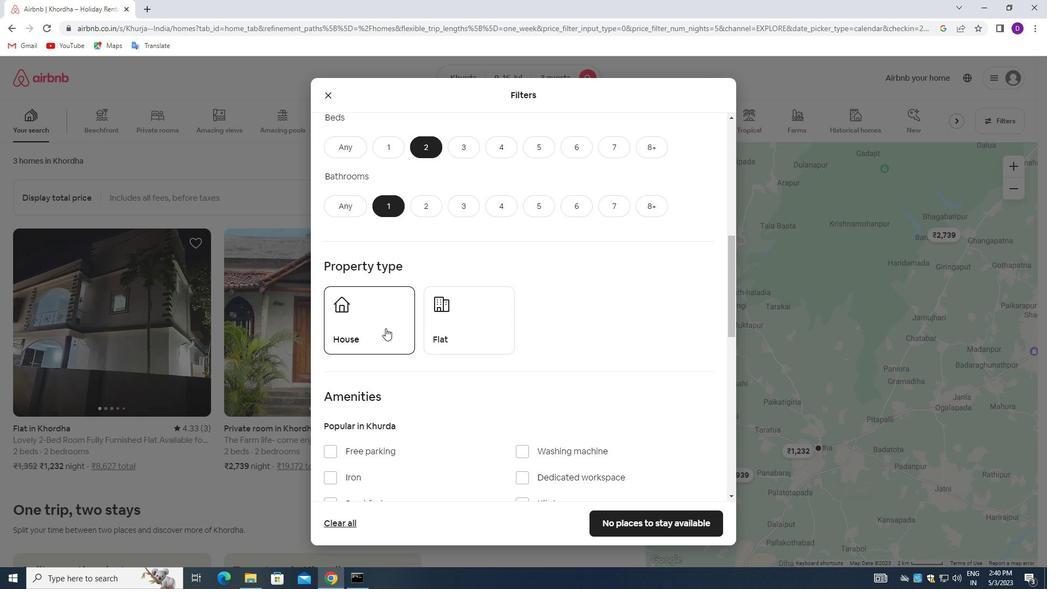 
Action: Mouse moved to (451, 319)
Screenshot: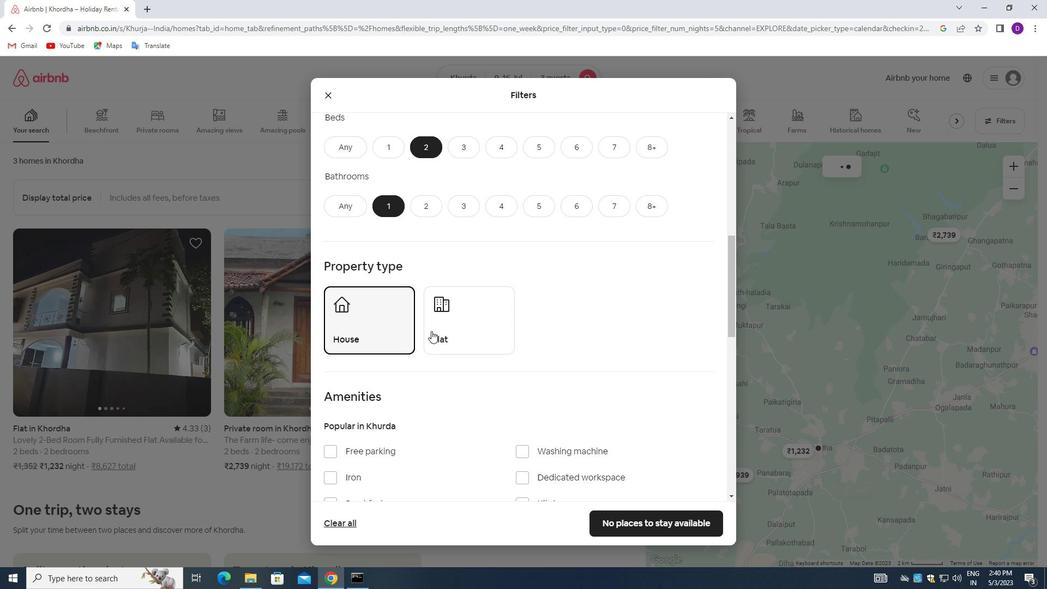 
Action: Mouse pressed left at (451, 319)
Screenshot: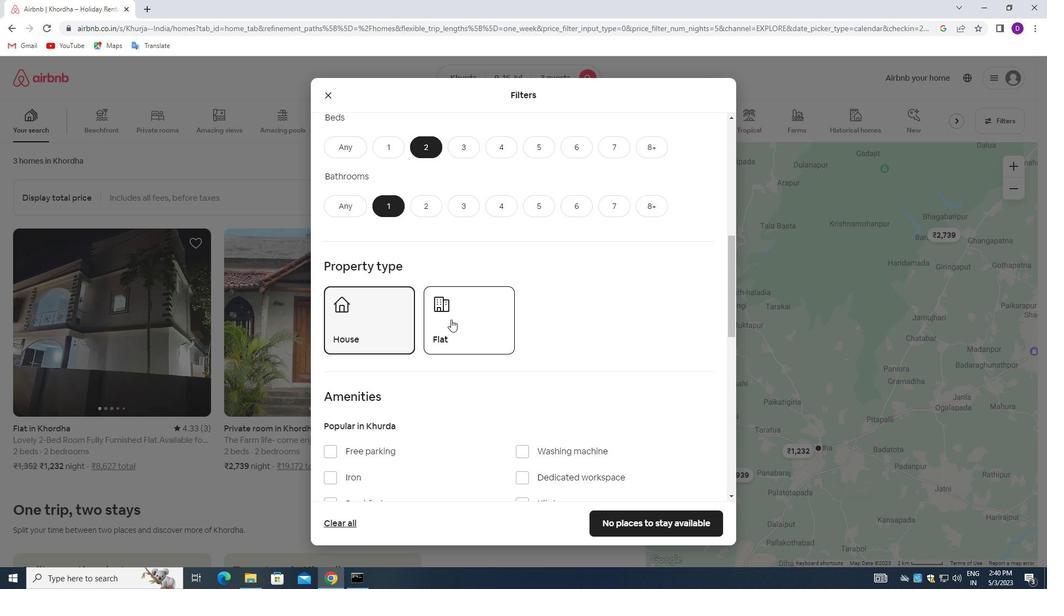 
Action: Mouse moved to (478, 343)
Screenshot: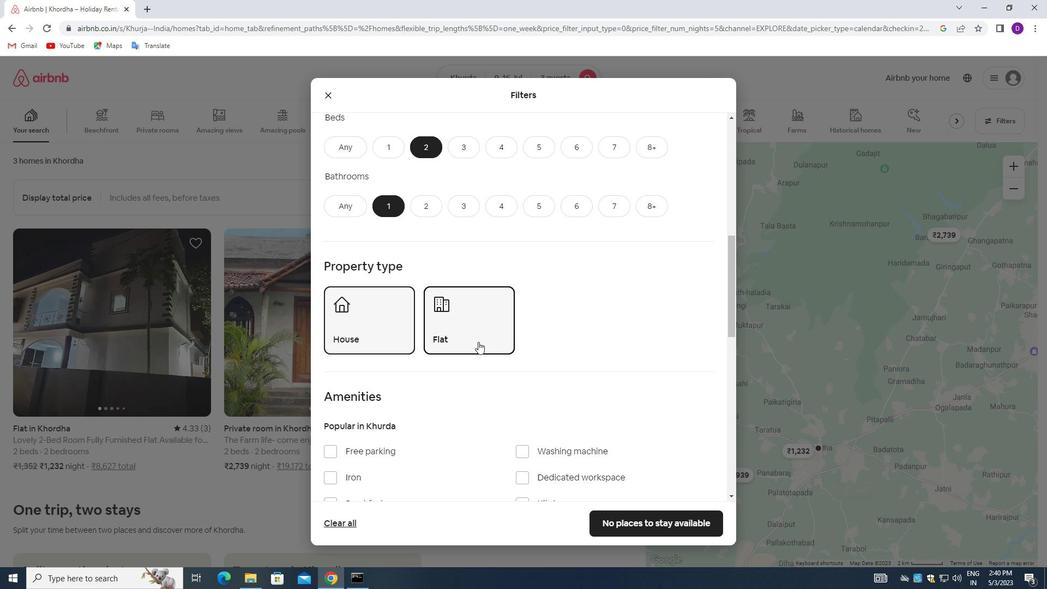 
Action: Mouse scrolled (478, 342) with delta (0, 0)
Screenshot: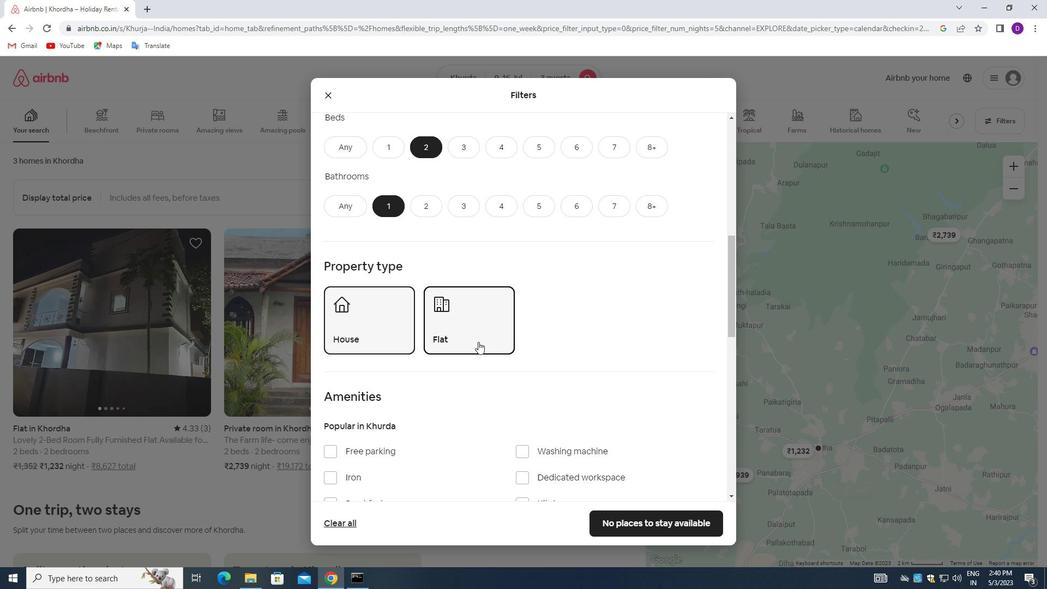 
Action: Mouse scrolled (478, 342) with delta (0, 0)
Screenshot: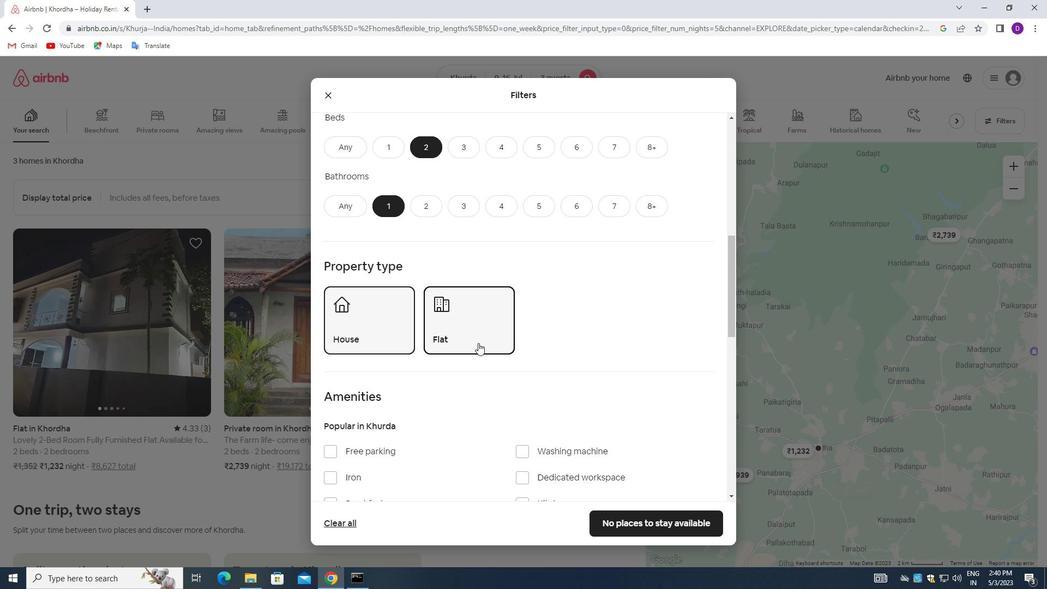 
Action: Mouse scrolled (478, 342) with delta (0, 0)
Screenshot: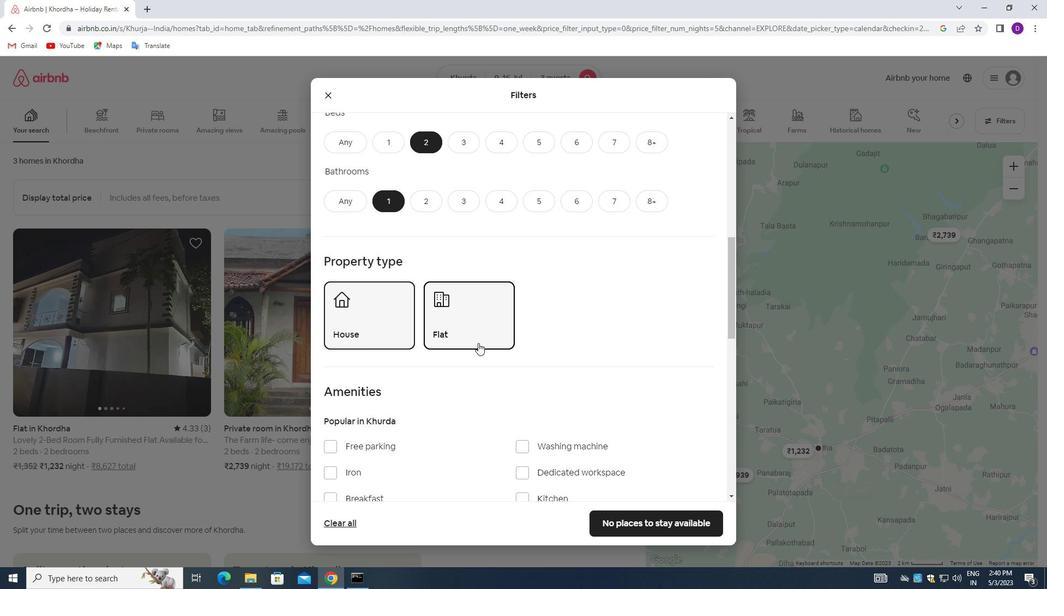 
Action: Mouse moved to (485, 354)
Screenshot: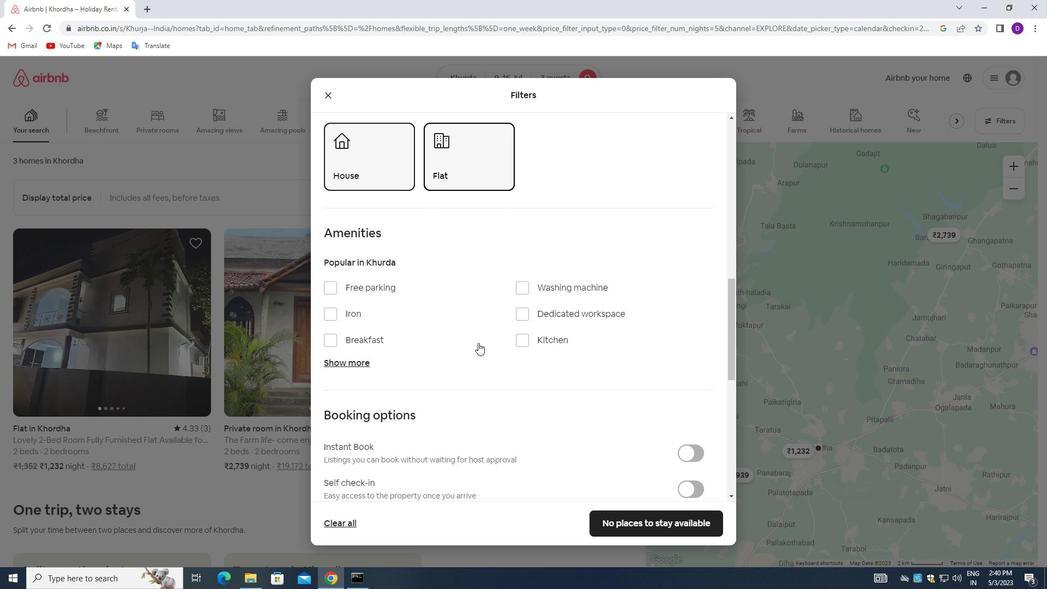 
Action: Mouse scrolled (485, 354) with delta (0, 0)
Screenshot: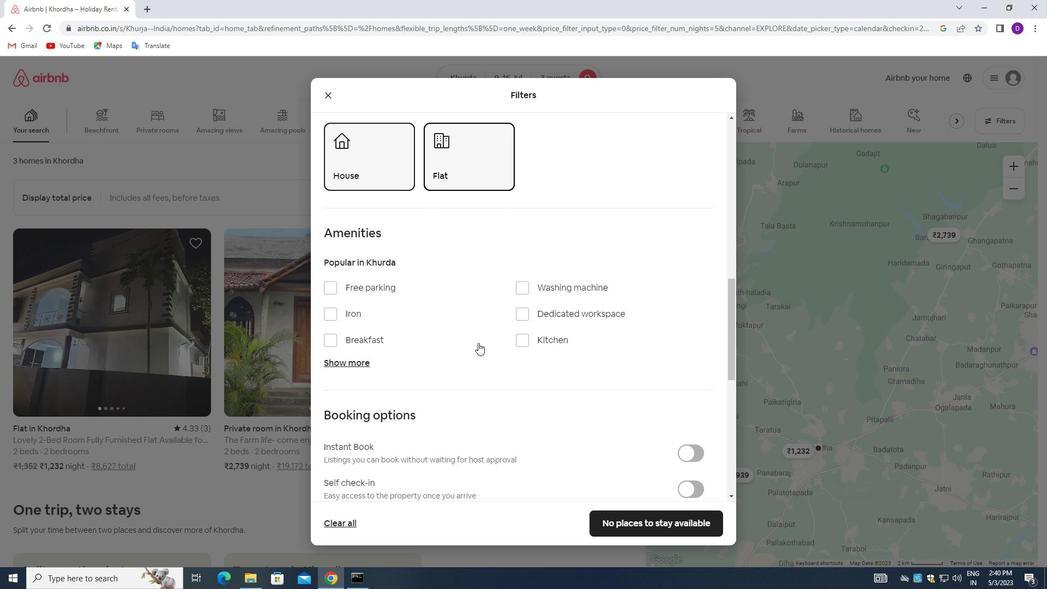 
Action: Mouse moved to (493, 357)
Screenshot: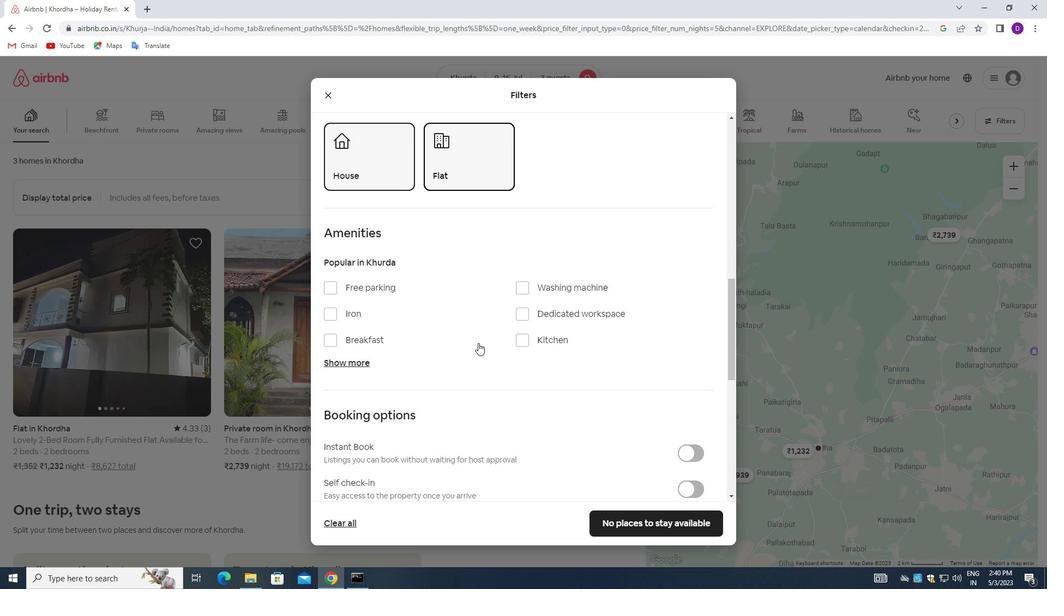 
Action: Mouse scrolled (493, 356) with delta (0, 0)
Screenshot: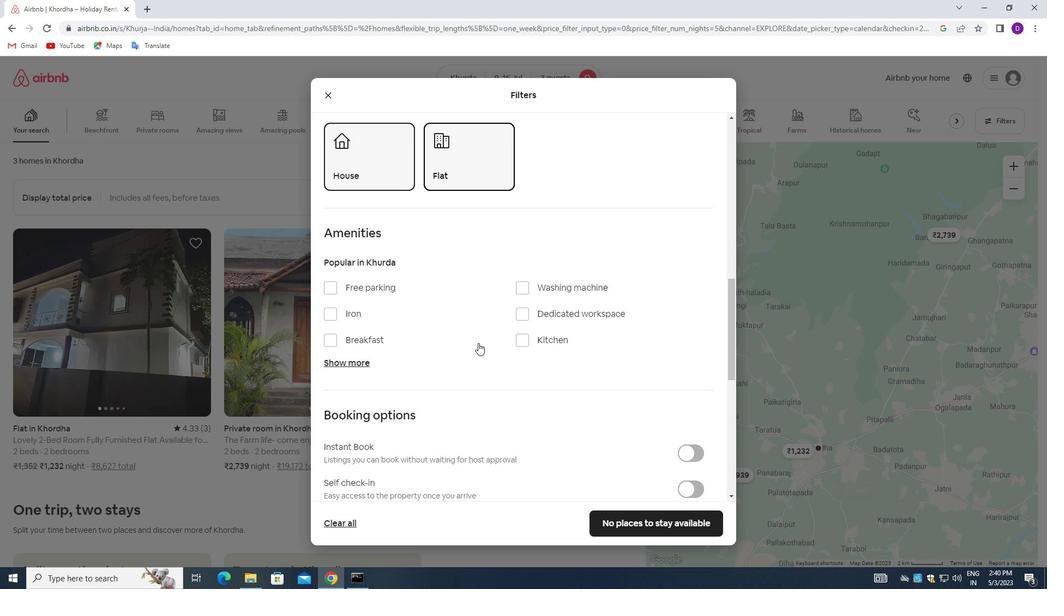 
Action: Mouse moved to (685, 378)
Screenshot: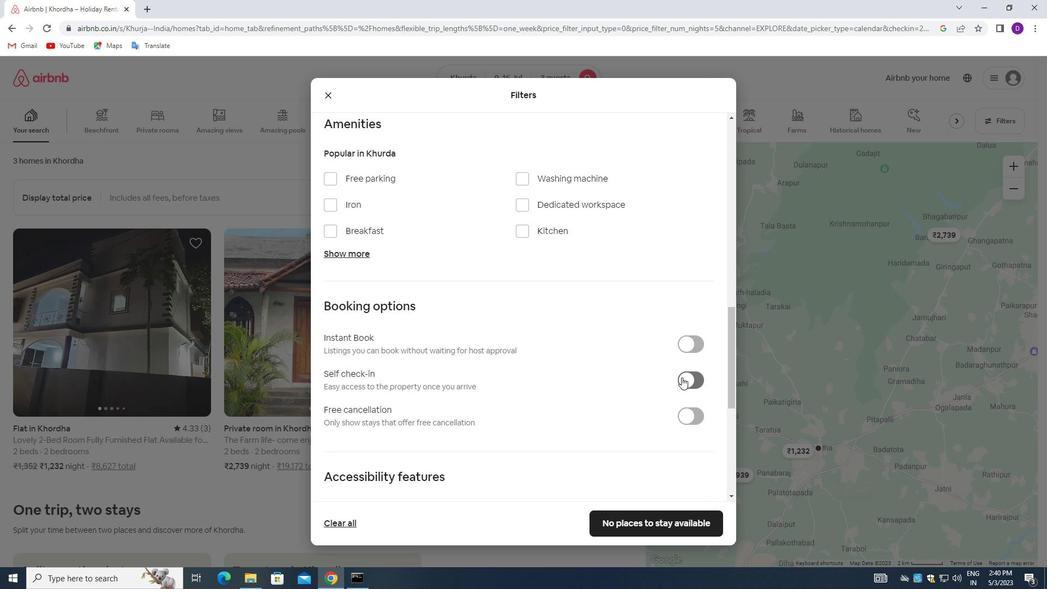 
Action: Mouse pressed left at (685, 378)
Screenshot: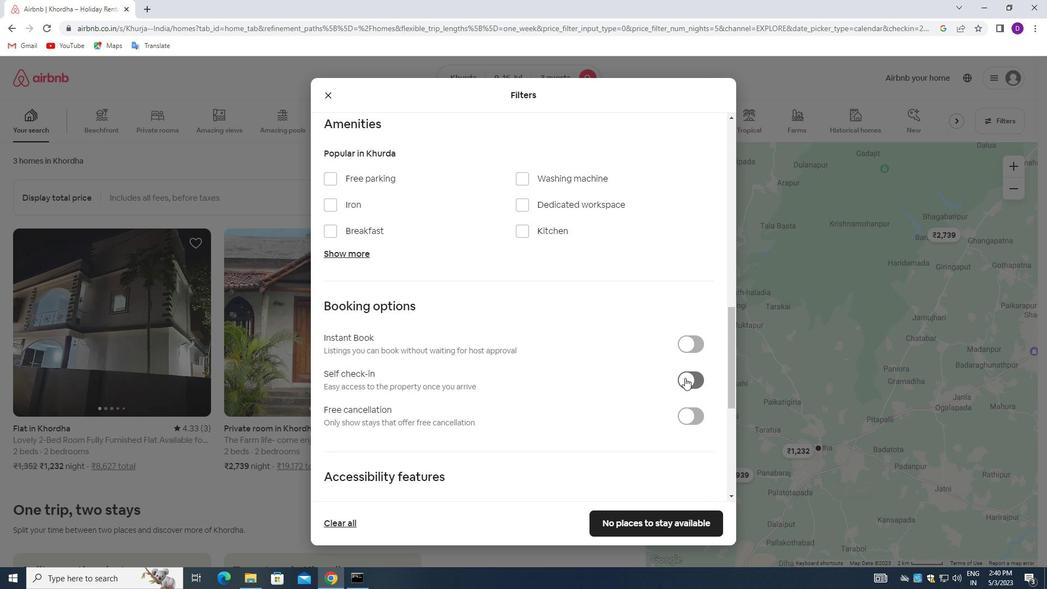 
Action: Mouse moved to (529, 381)
Screenshot: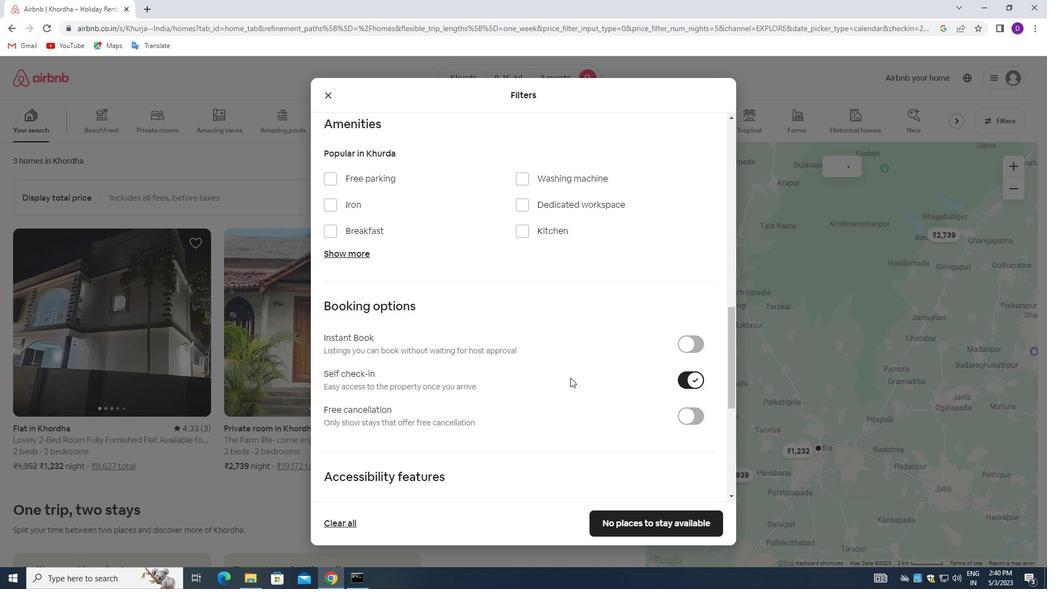 
Action: Mouse scrolled (529, 381) with delta (0, 0)
Screenshot: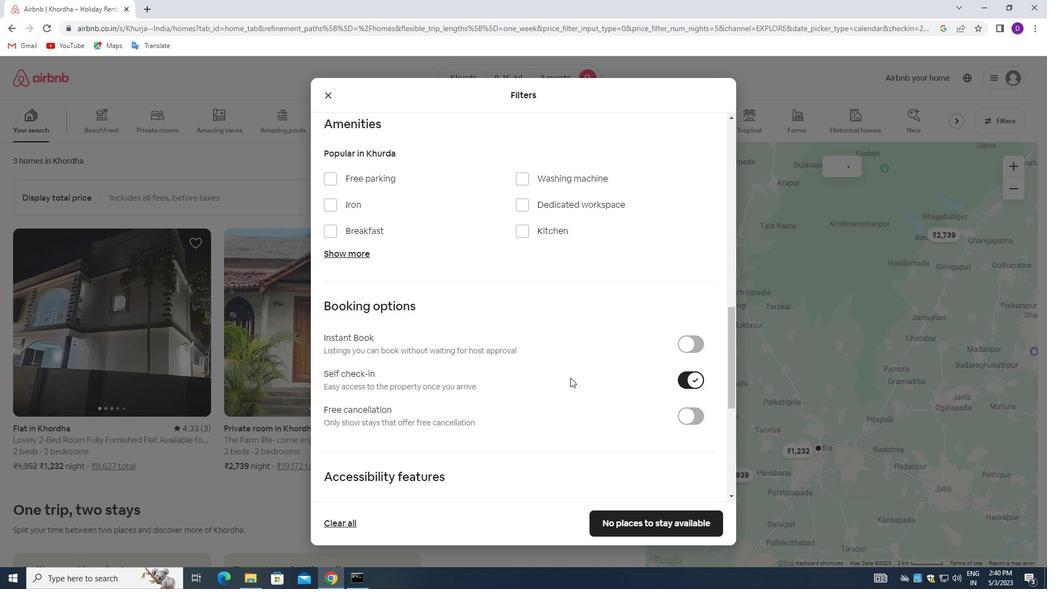 
Action: Mouse moved to (523, 381)
Screenshot: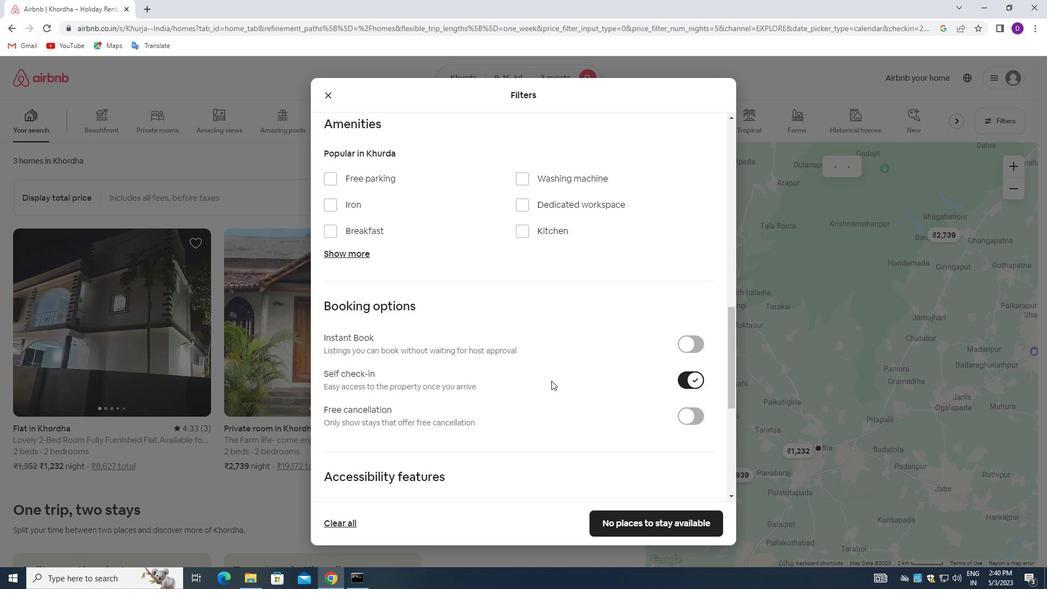 
Action: Mouse scrolled (523, 381) with delta (0, 0)
Screenshot: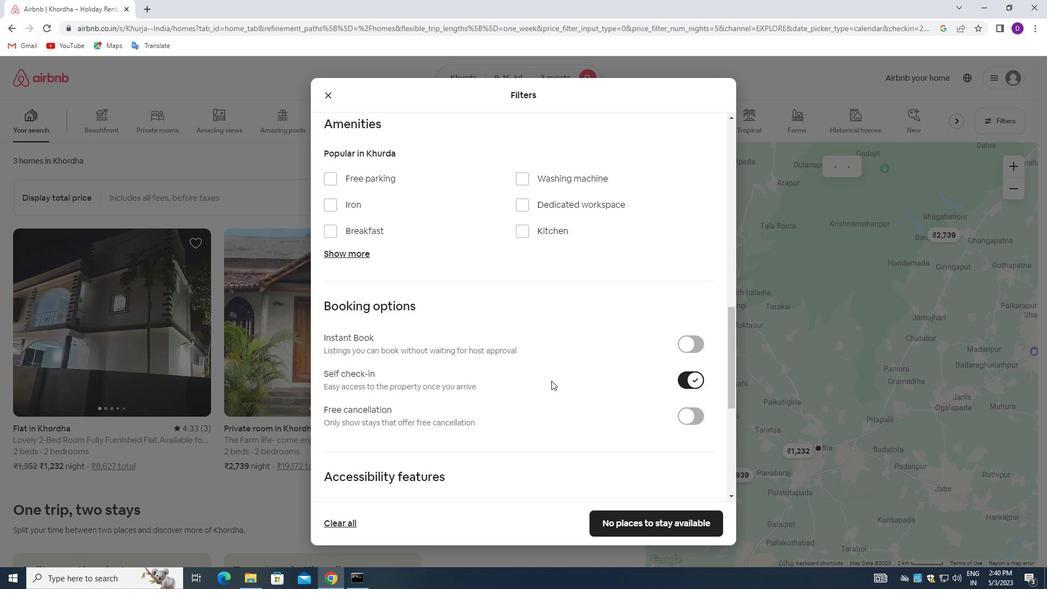 
Action: Mouse moved to (466, 390)
Screenshot: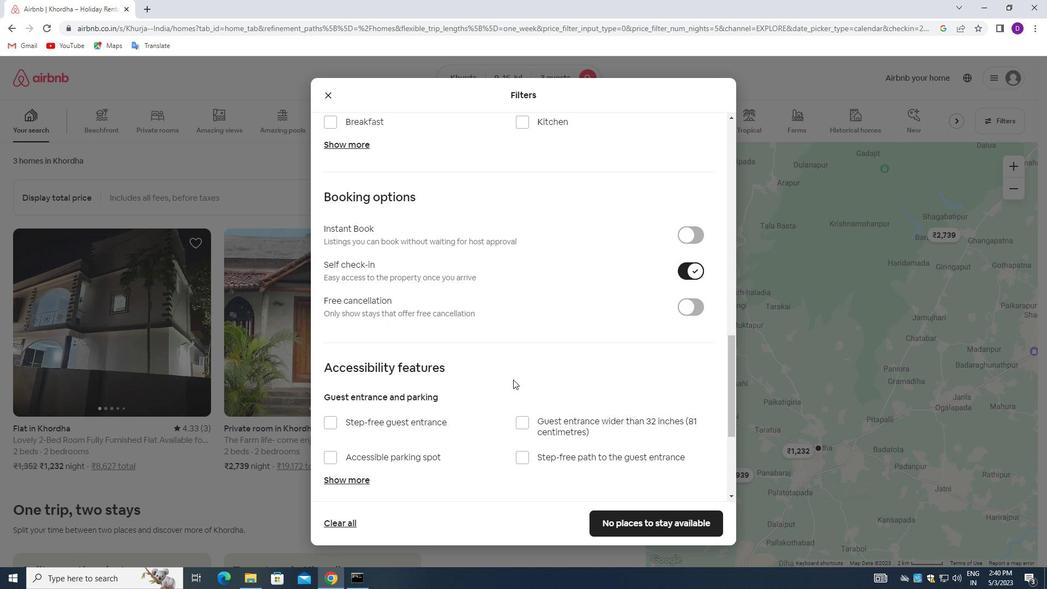
Action: Mouse scrolled (466, 390) with delta (0, 0)
Screenshot: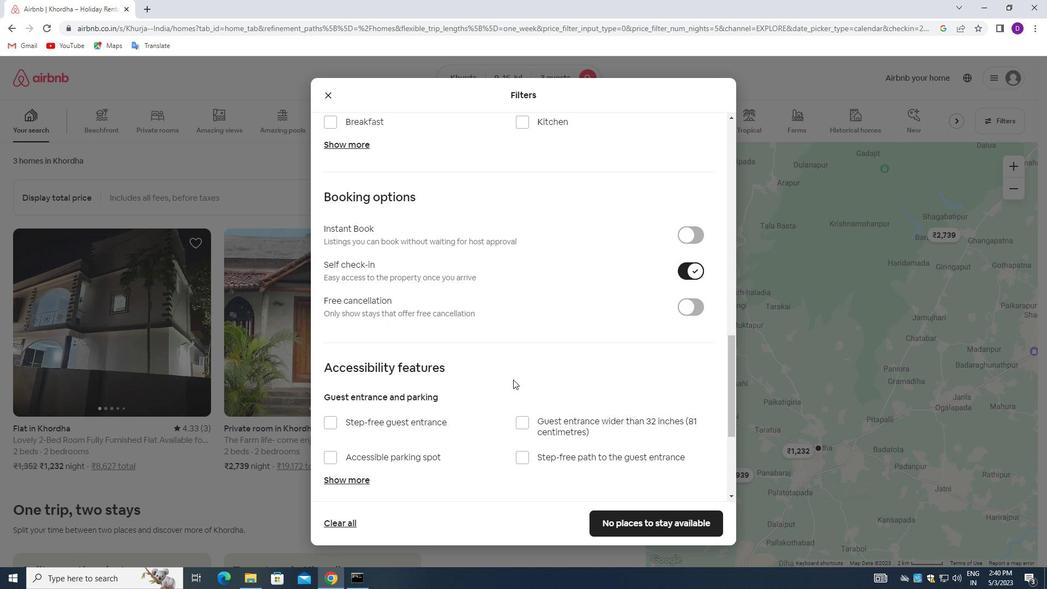 
Action: Mouse moved to (464, 391)
Screenshot: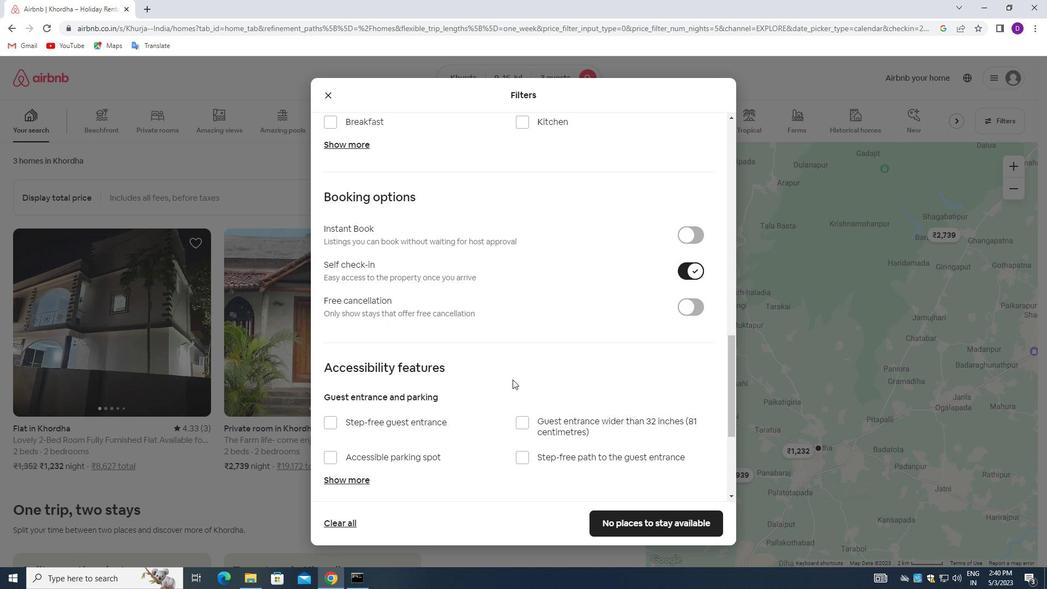 
Action: Mouse scrolled (464, 390) with delta (0, 0)
Screenshot: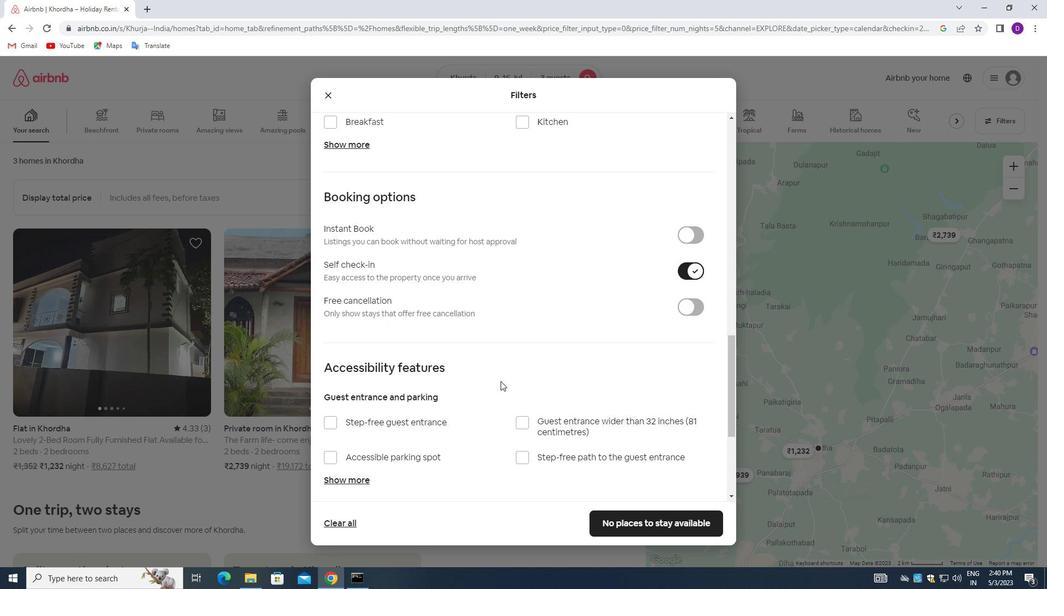
Action: Mouse moved to (463, 391)
Screenshot: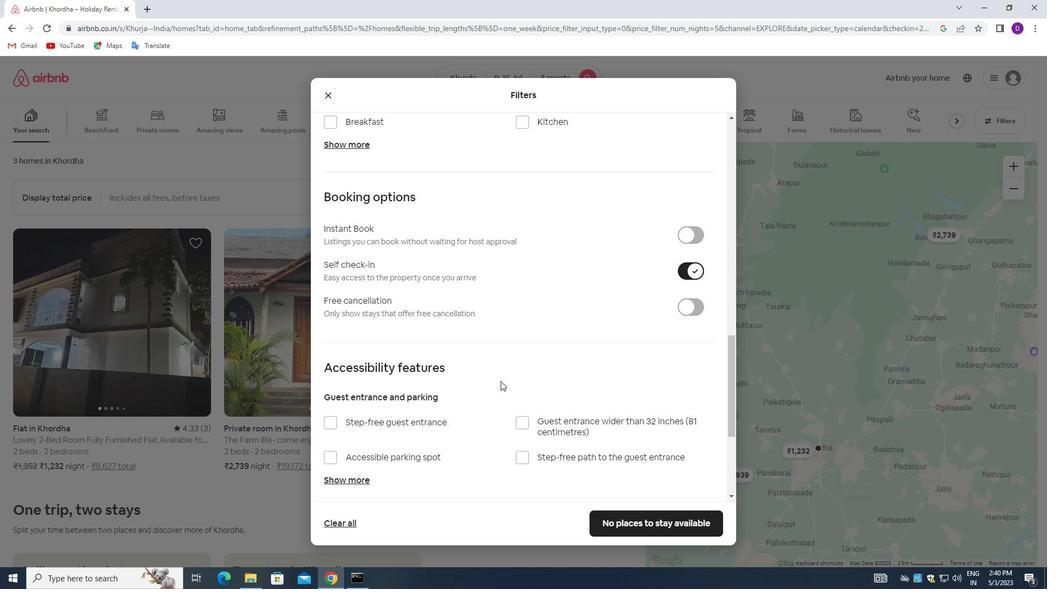 
Action: Mouse scrolled (463, 391) with delta (0, 0)
Screenshot: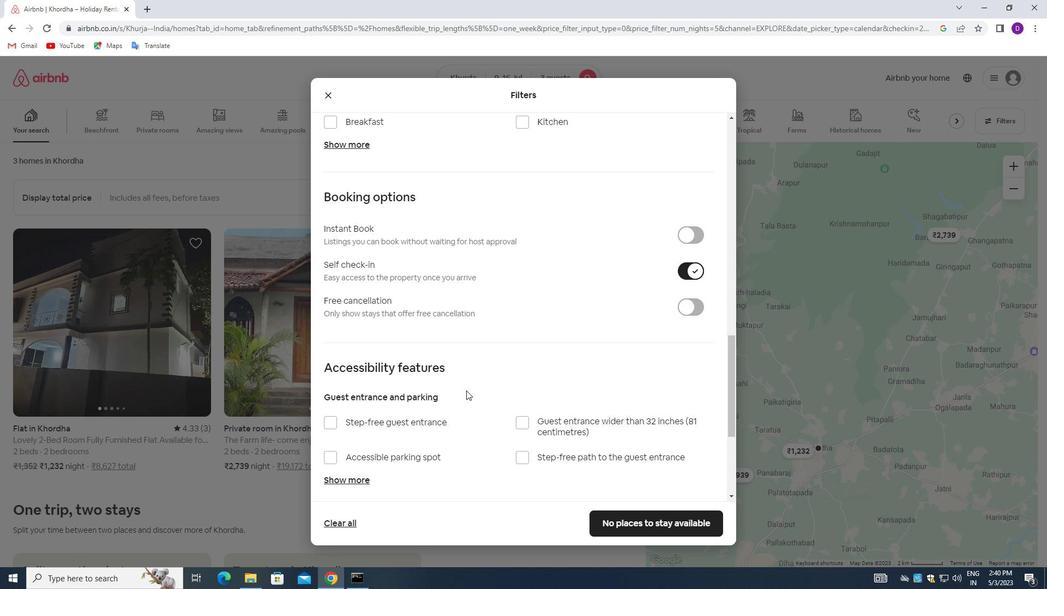 
Action: Mouse moved to (458, 391)
Screenshot: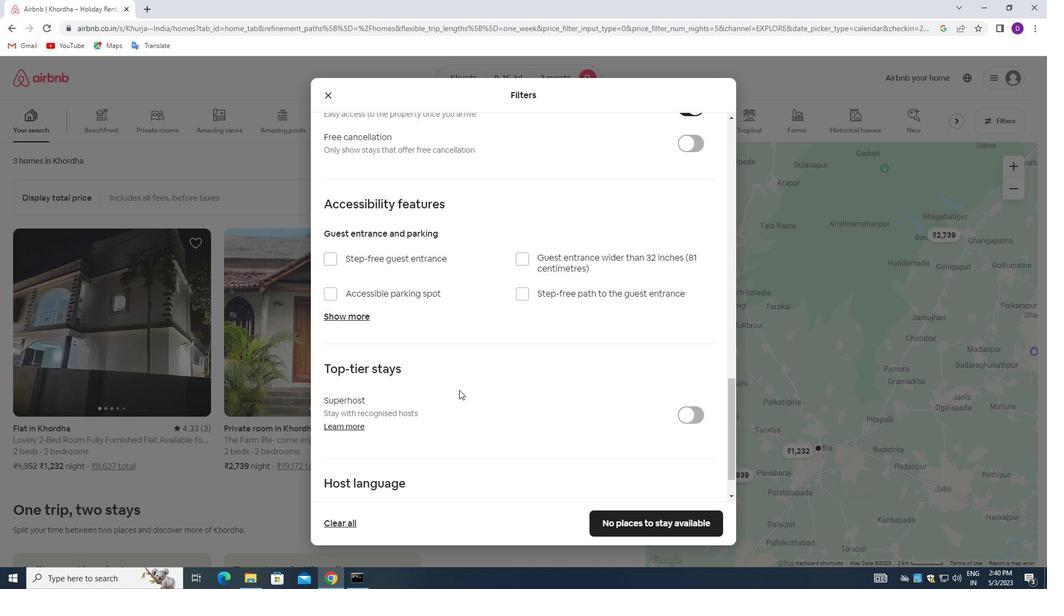 
Action: Mouse scrolled (458, 390) with delta (0, 0)
Screenshot: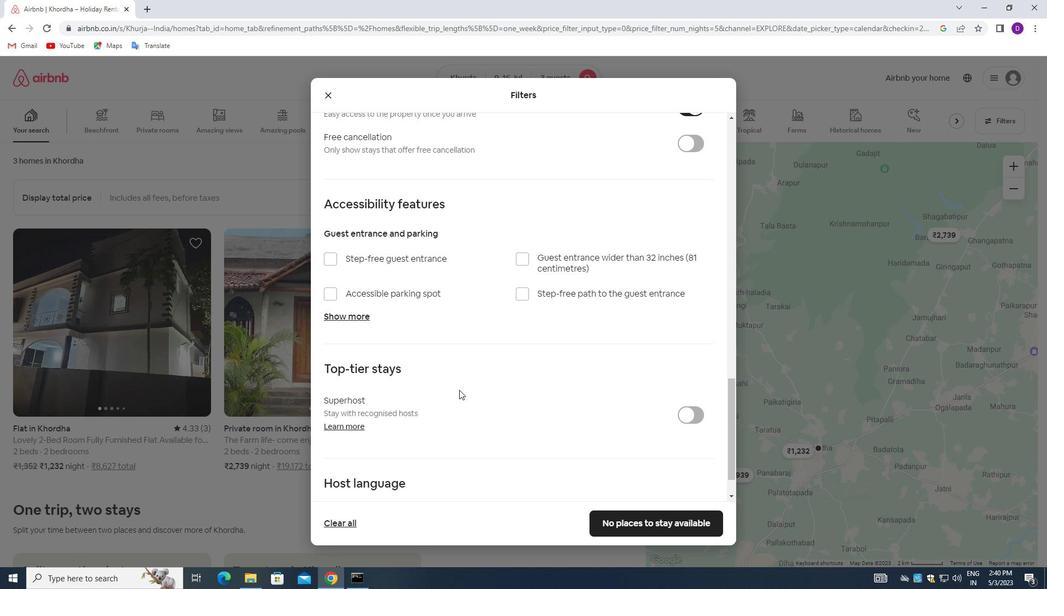 
Action: Mouse moved to (458, 391)
Screenshot: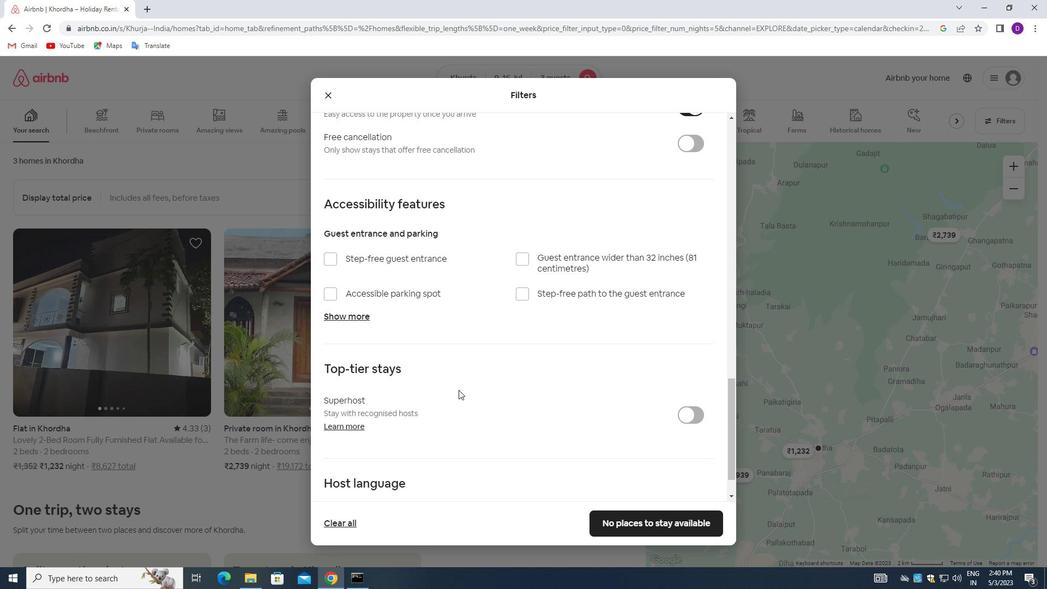 
Action: Mouse scrolled (458, 391) with delta (0, 0)
Screenshot: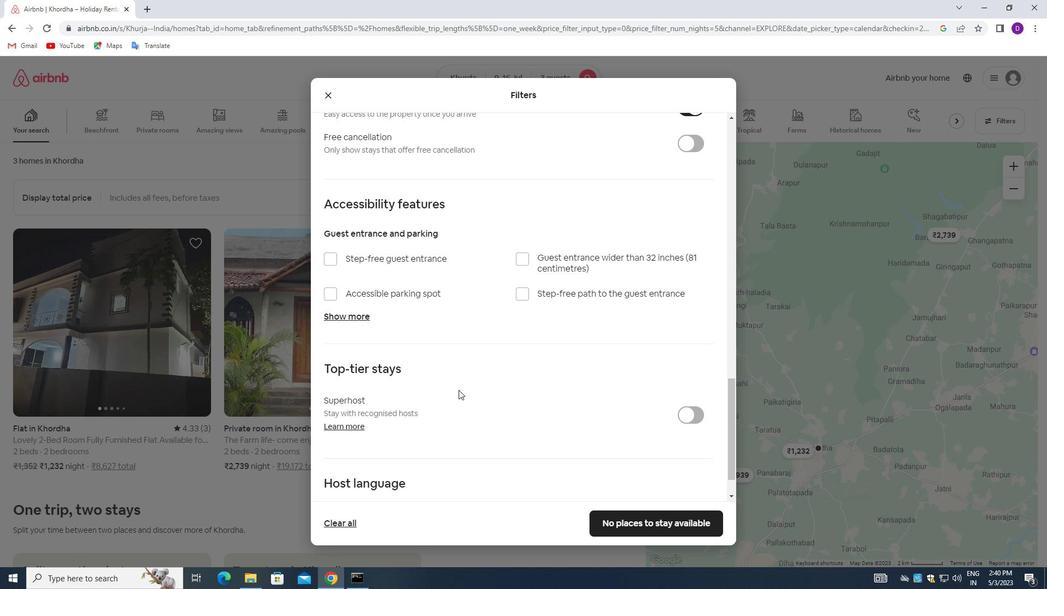 
Action: Mouse scrolled (458, 391) with delta (0, 0)
Screenshot: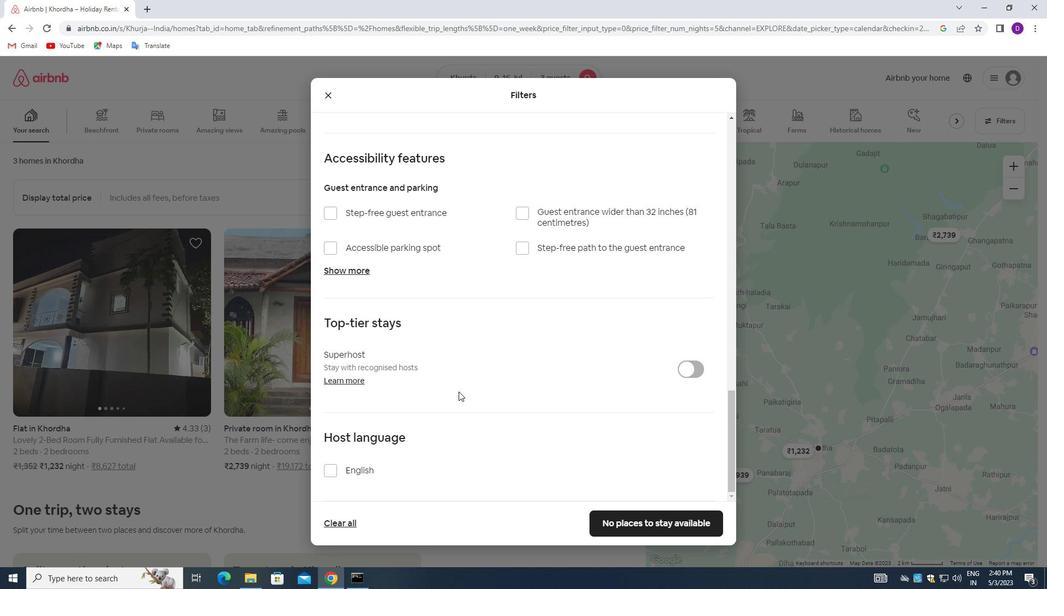 
Action: Mouse scrolled (458, 391) with delta (0, 0)
Screenshot: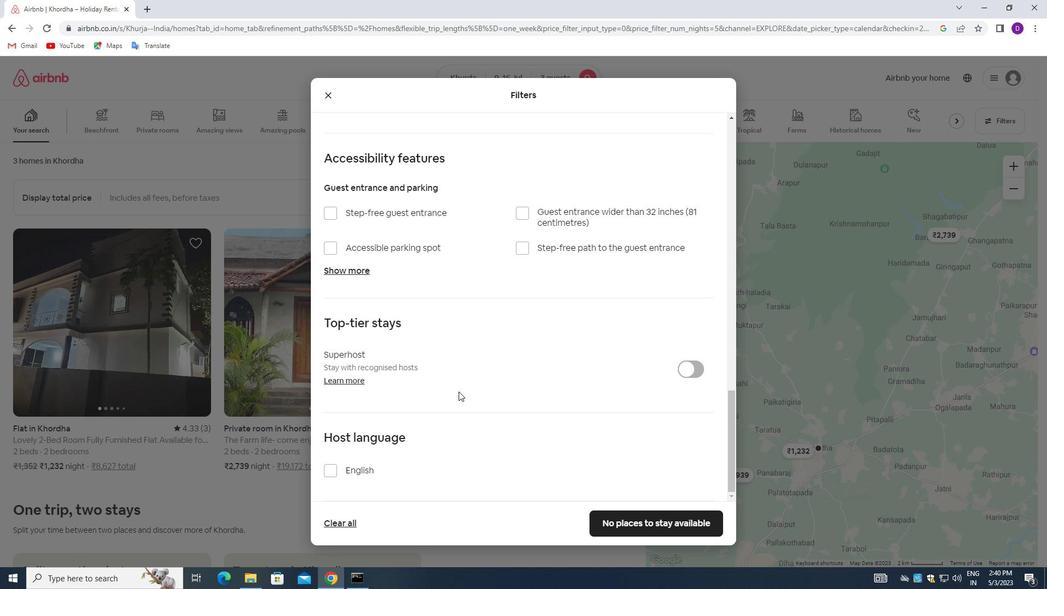 
Action: Mouse scrolled (458, 391) with delta (0, 0)
Screenshot: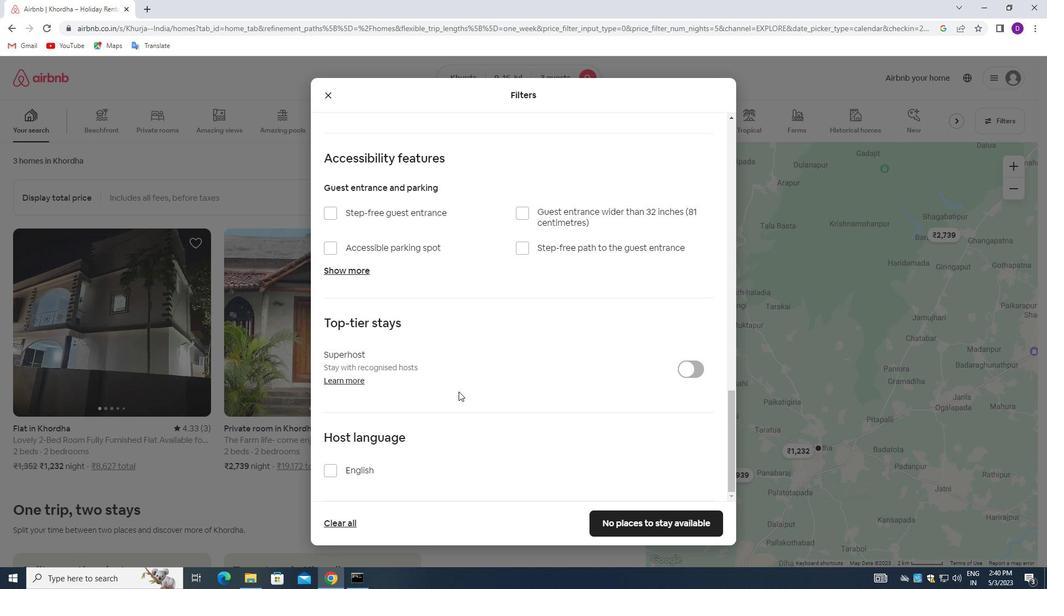 
Action: Mouse moved to (458, 391)
Screenshot: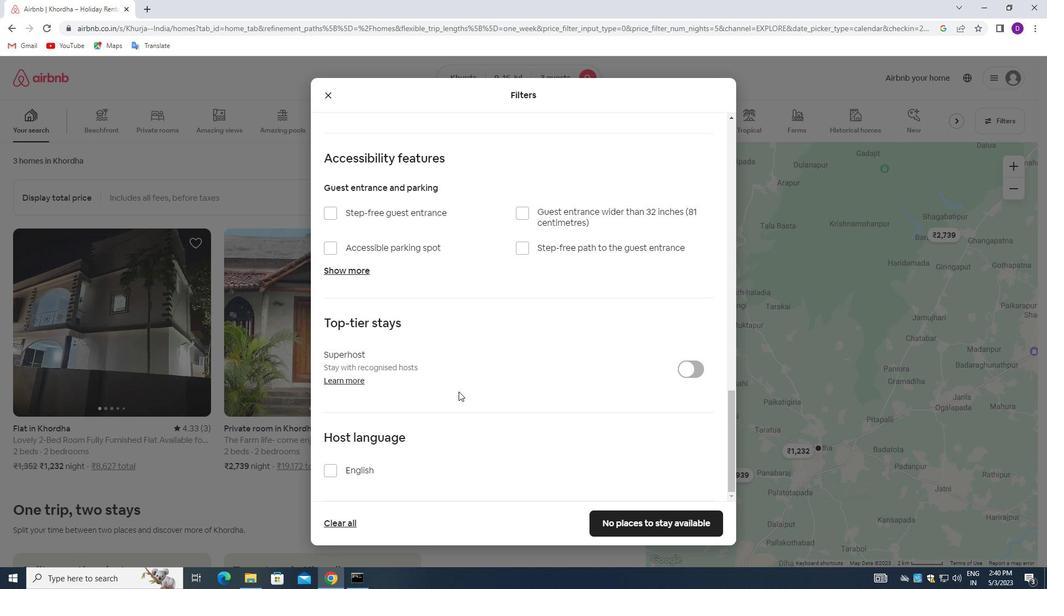 
Action: Mouse scrolled (458, 391) with delta (0, 0)
Screenshot: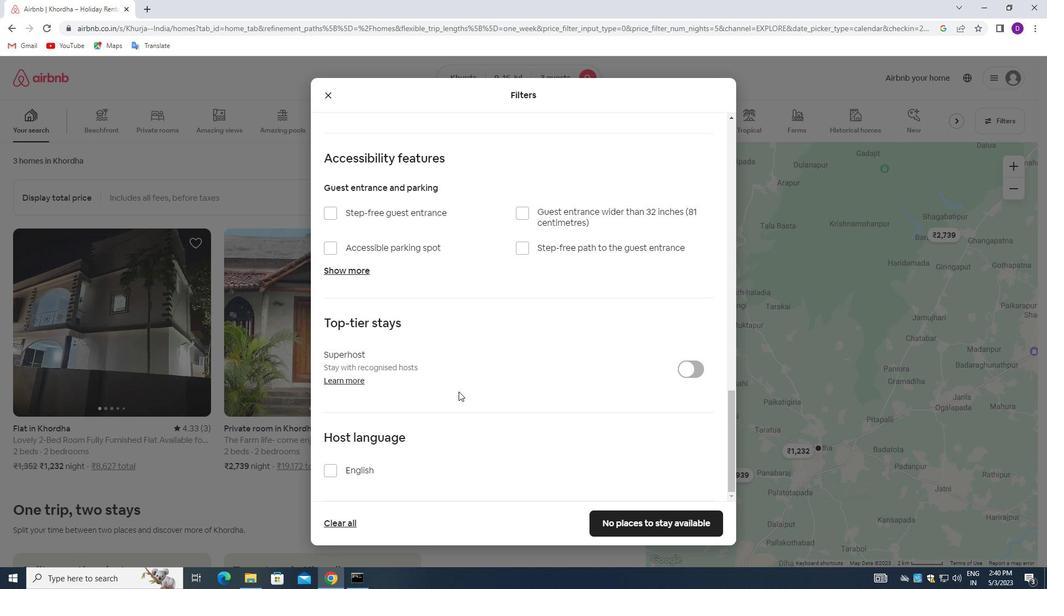 
Action: Mouse moved to (330, 472)
Screenshot: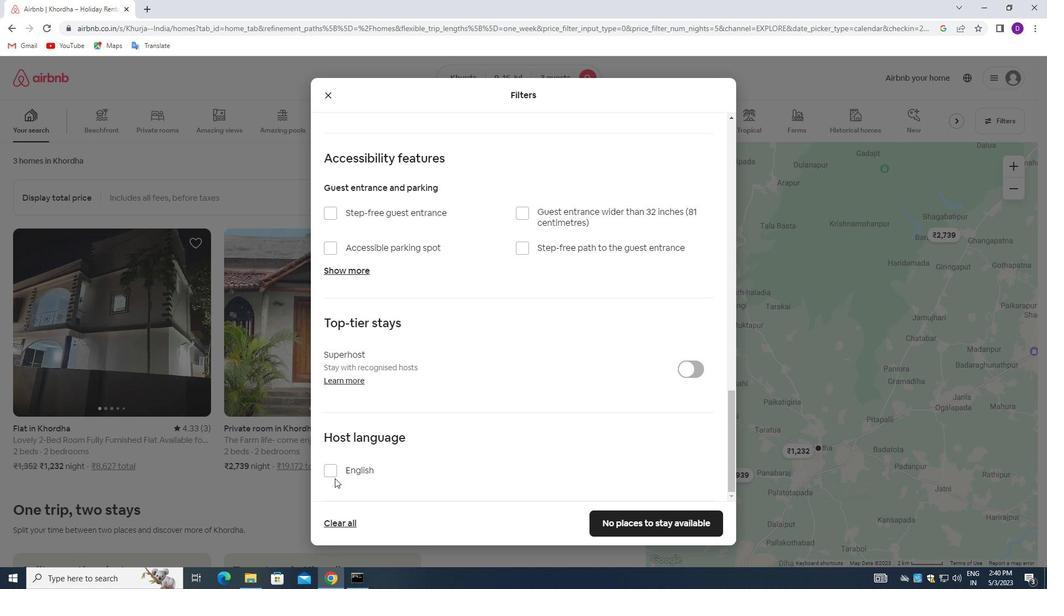 
Action: Mouse pressed left at (330, 472)
Screenshot: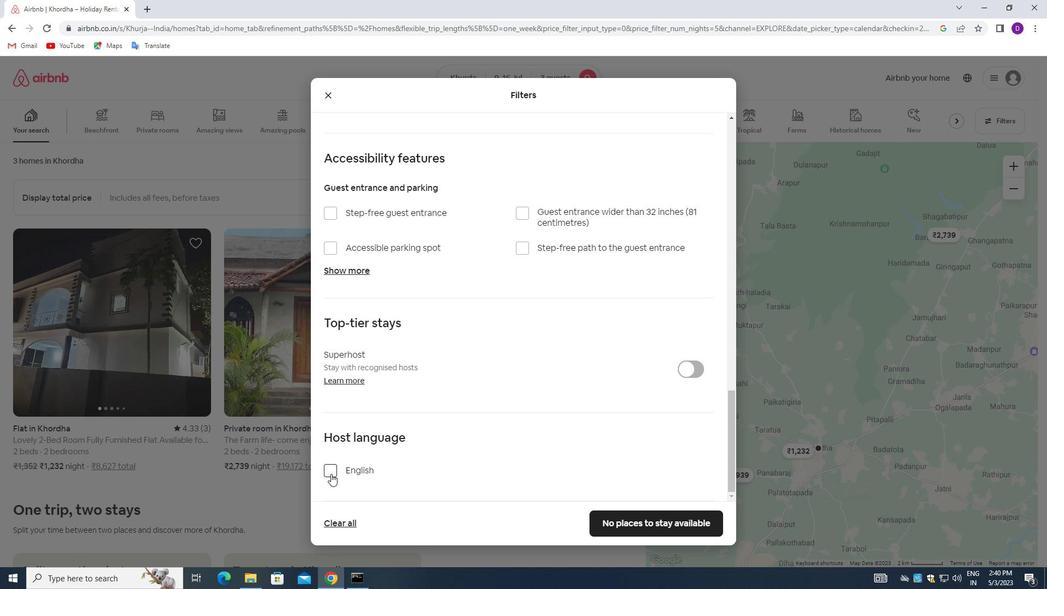 
Action: Mouse moved to (650, 519)
Screenshot: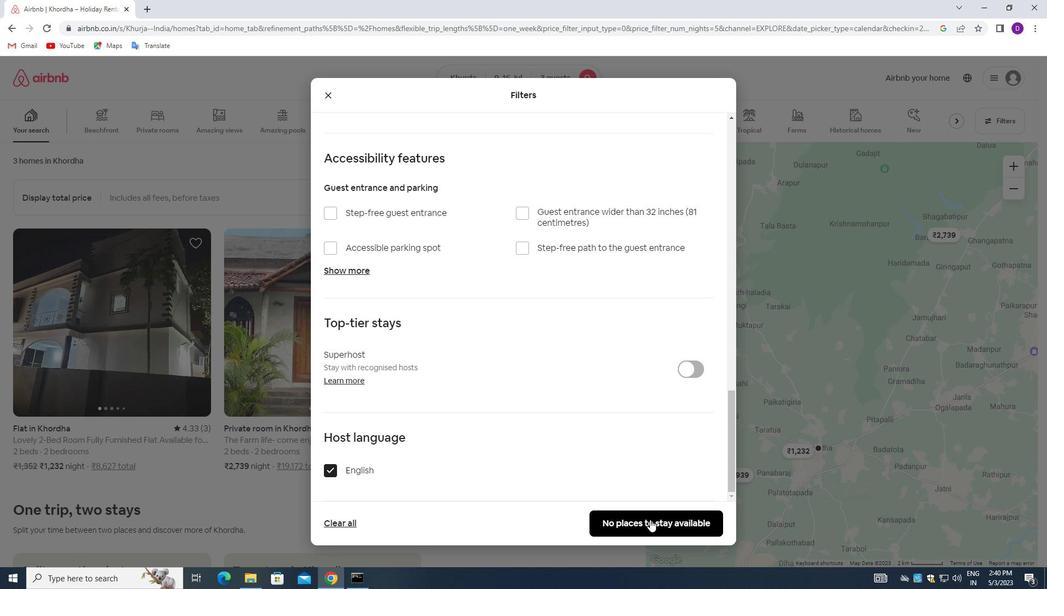 
Action: Mouse pressed left at (650, 519)
Screenshot: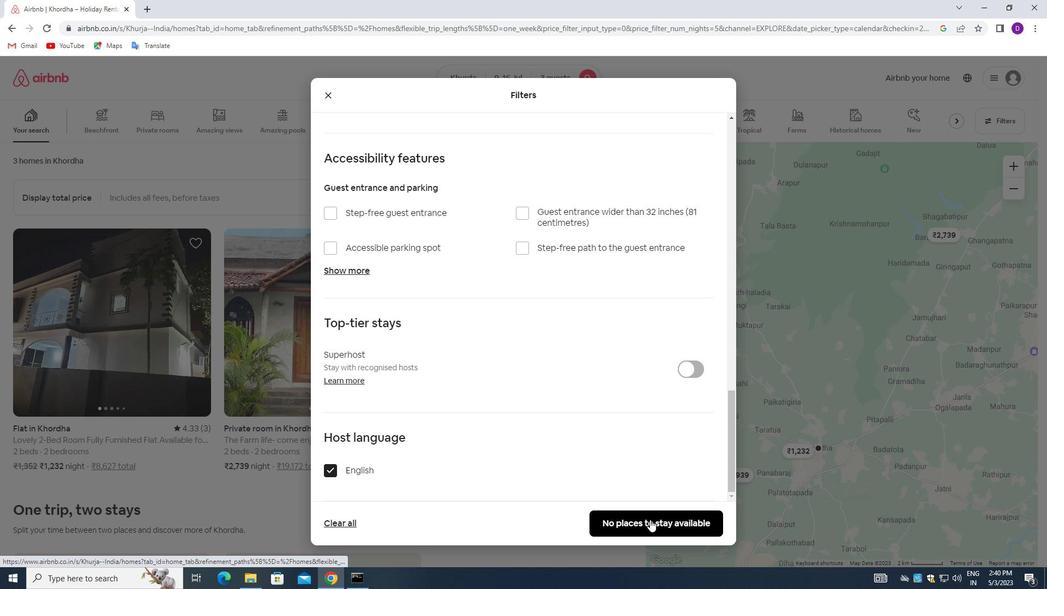 
Action: Mouse moved to (656, 351)
Screenshot: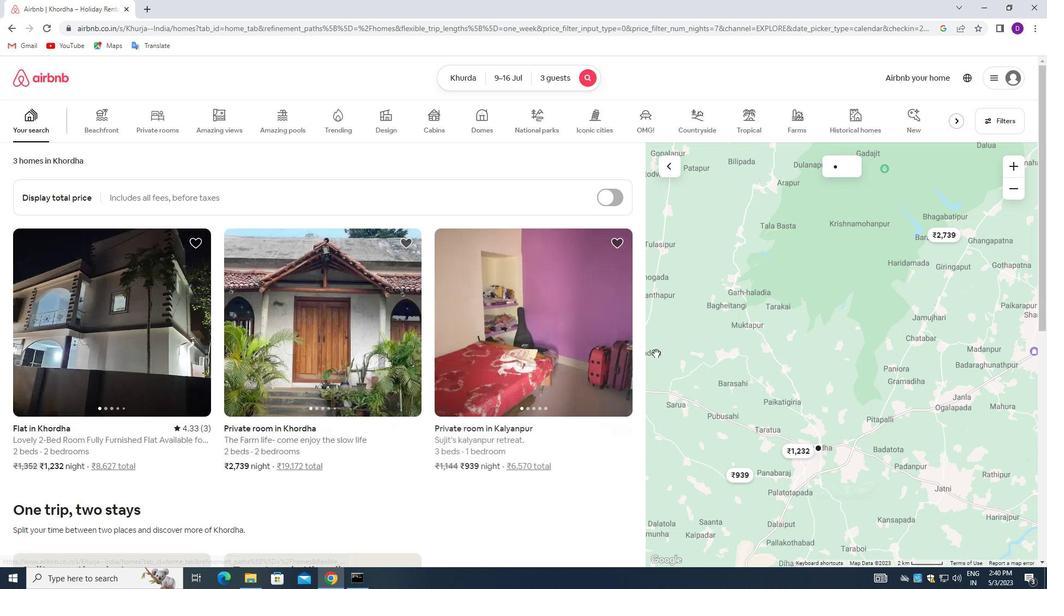 
